 Task: Open a blank google sheet and write heading  Financial Planner. Add Dates in a column and its values below  'Jan 23, Feb 23, Mar 23, Apr 23 & may23. 'Add Income in next column and its values below  $3,000, $3,200, $3,100, $3,300 & $3,500. Add Expenses in next column and its values below  $2,000, $2,300, $2,200, $2,500 & $2,800. Add savings in next column and its values below $500, $600, $500, $700 & $700. Add Investment in next column and its values below  $500, $700, $800, $900 & $1000. Add Net Saving in next column and its values below  $1000, $1200, $900, $800 & $700. Save page DashboardFinRecordsbook
Action: Mouse moved to (254, 169)
Screenshot: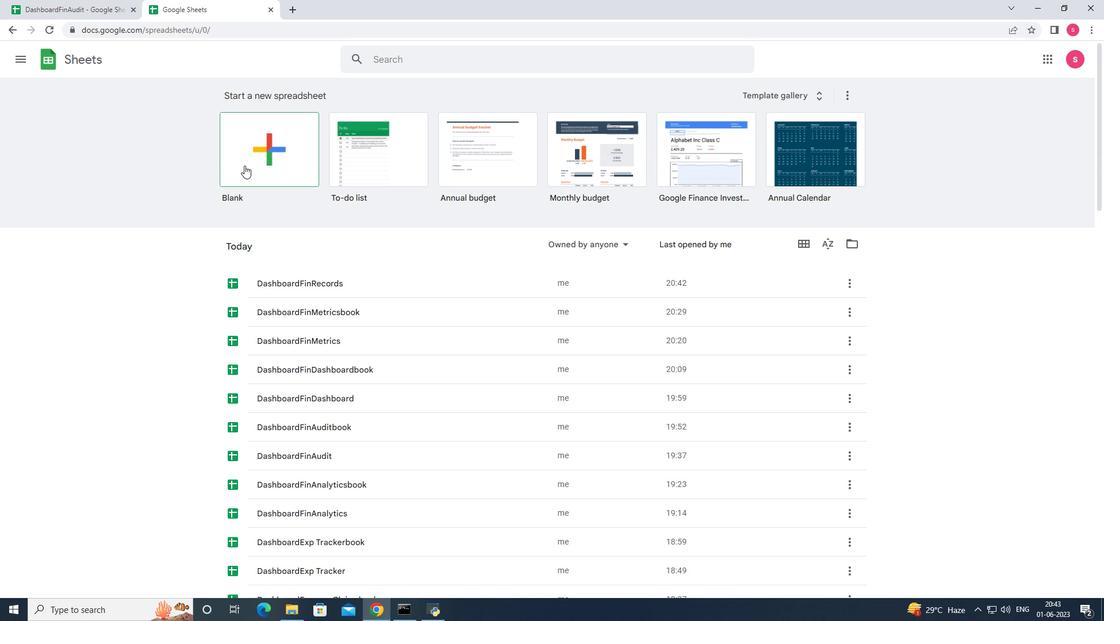 
Action: Mouse pressed left at (254, 169)
Screenshot: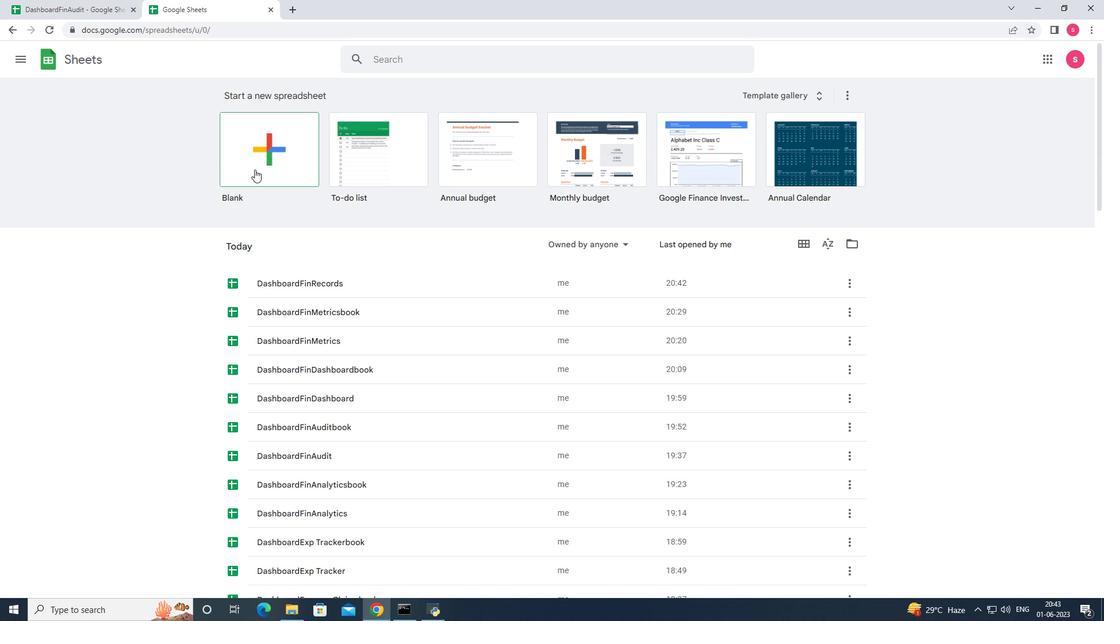 
Action: Mouse moved to (212, 178)
Screenshot: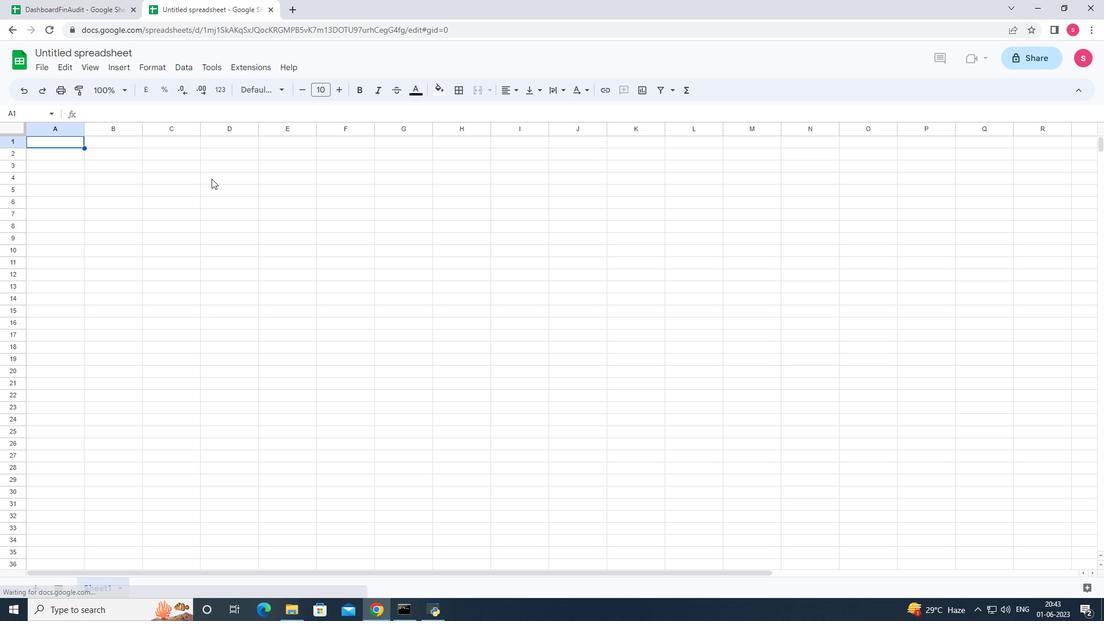 
Action: Key pressed <Key.shift>Financial<Key.space><Key.shift>Planna<Key.backspace>er<Key.enter><Key.shift>Dates<Key.enter><Key.shift>Jan<Key.space>23<Key.enter><Key.shift>Feb<Key.space>23<Key.enter><Key.shift>Mar<Key.space>23<Key.enter>
Screenshot: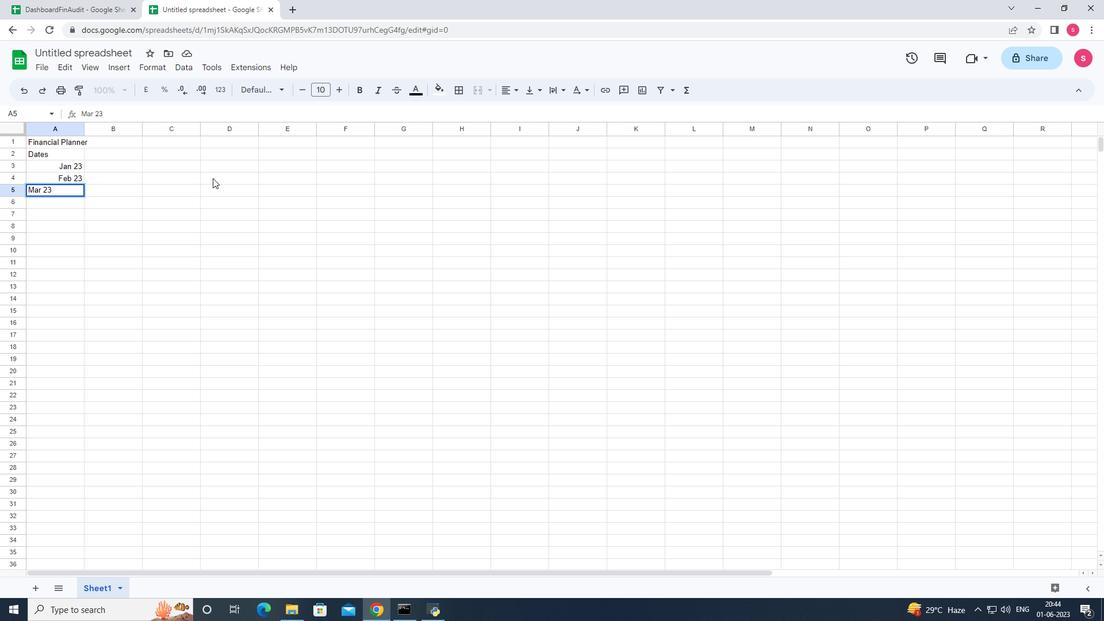 
Action: Mouse moved to (218, 43)
Screenshot: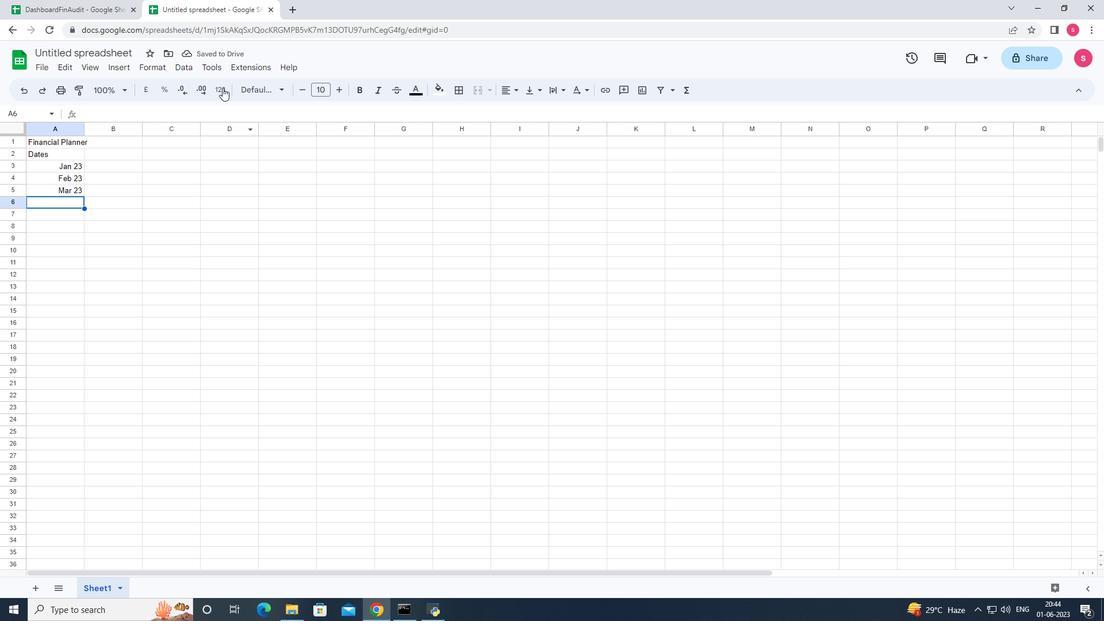 
Action: Key pressed <Key.shift>Apr<Key.space>23<Key.enter><Key.up><Key.down><Key.shift>May<Key.space>23<Key.enter><Key.right><Key.up><Key.up><Key.up><Key.up><Key.up><Key.up><Key.shift>Income<Key.enter>3000<Key.enter>3200<Key.enter>3100<Key.enter>3300<Key.enter>3500<Key.enter>
Screenshot: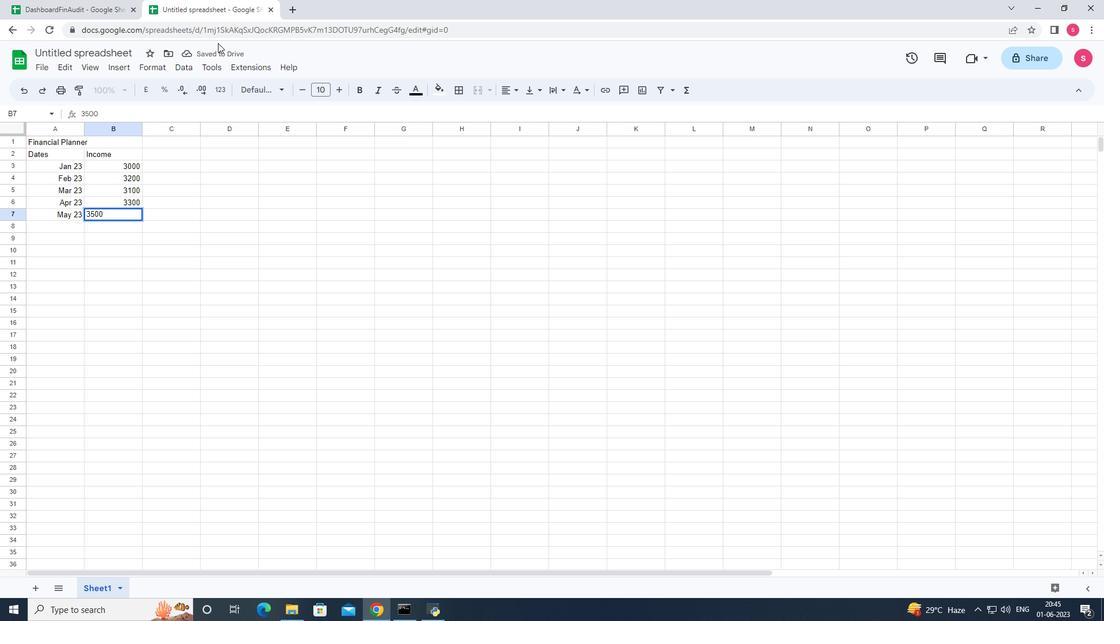 
Action: Mouse moved to (134, 168)
Screenshot: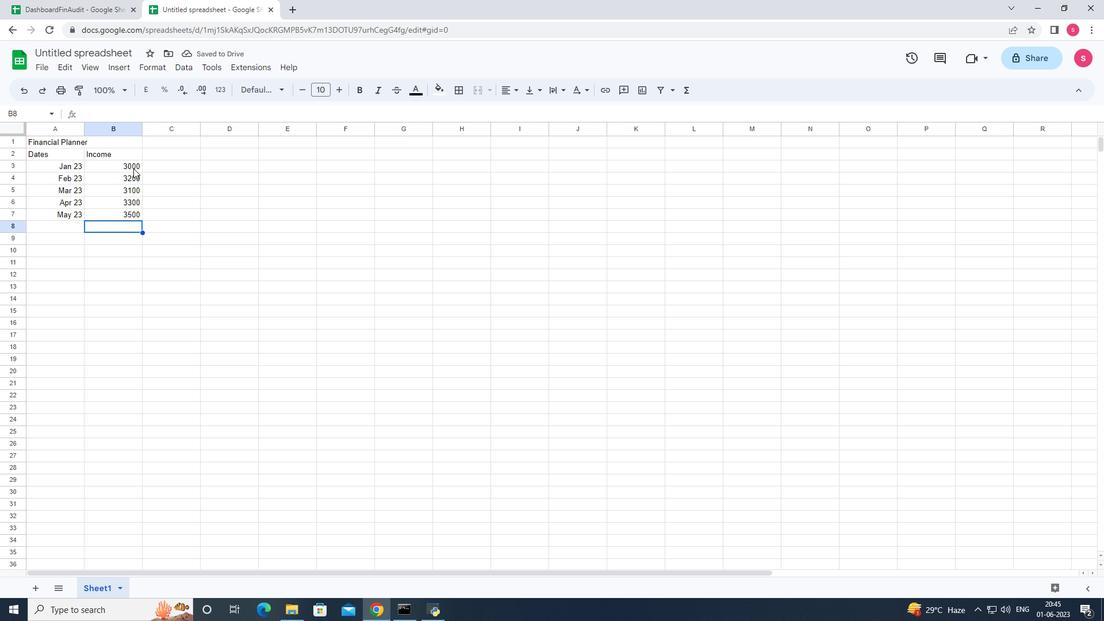 
Action: Mouse pressed left at (134, 168)
Screenshot: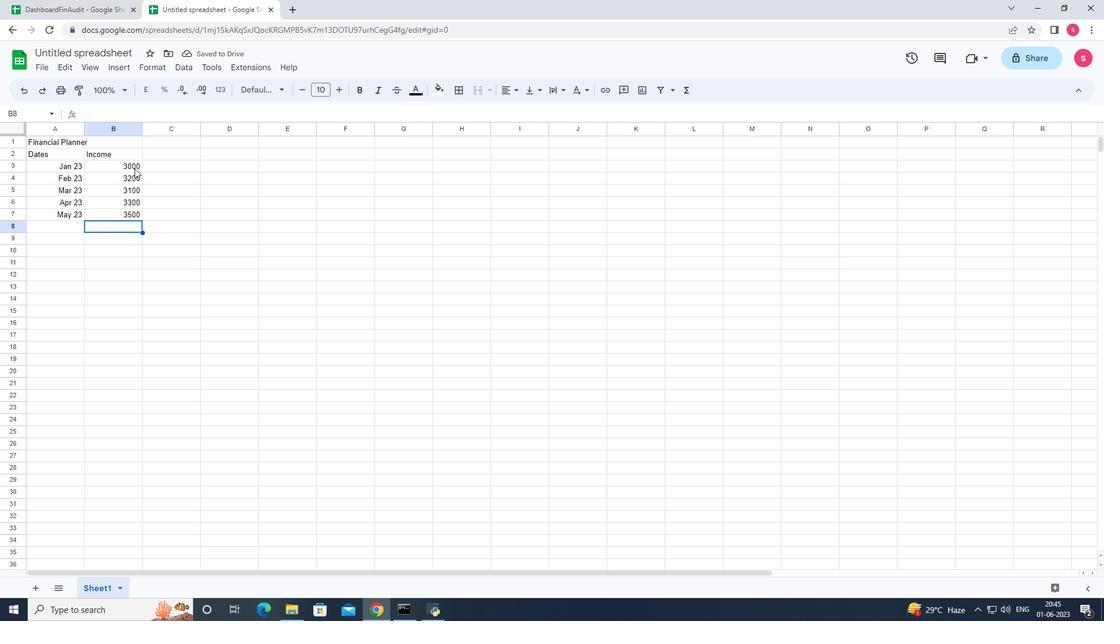 
Action: Mouse moved to (156, 70)
Screenshot: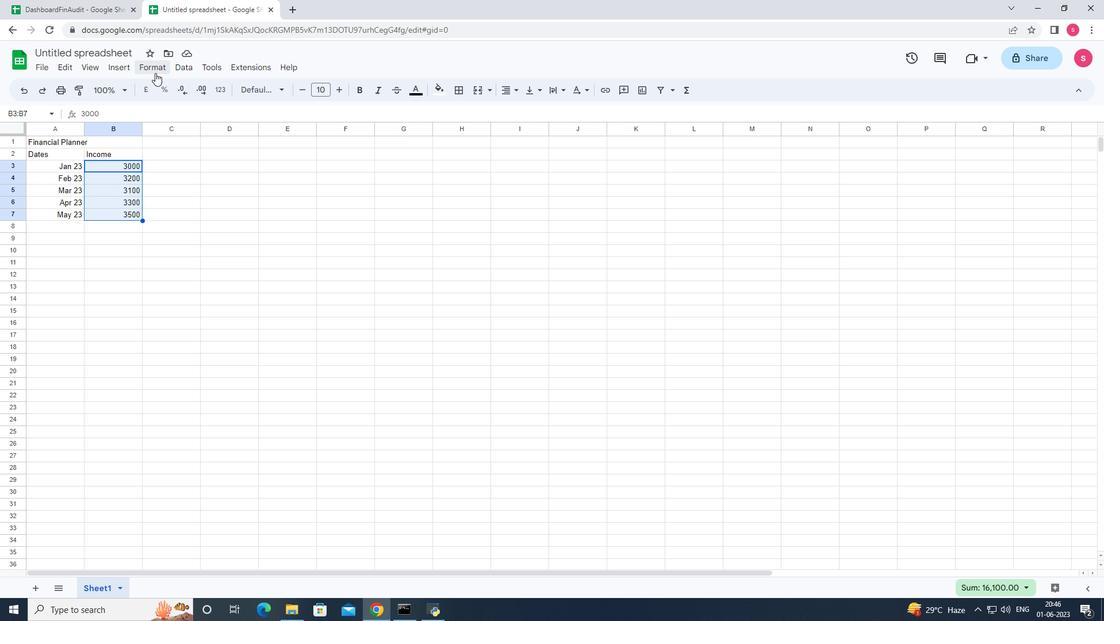 
Action: Mouse pressed left at (156, 70)
Screenshot: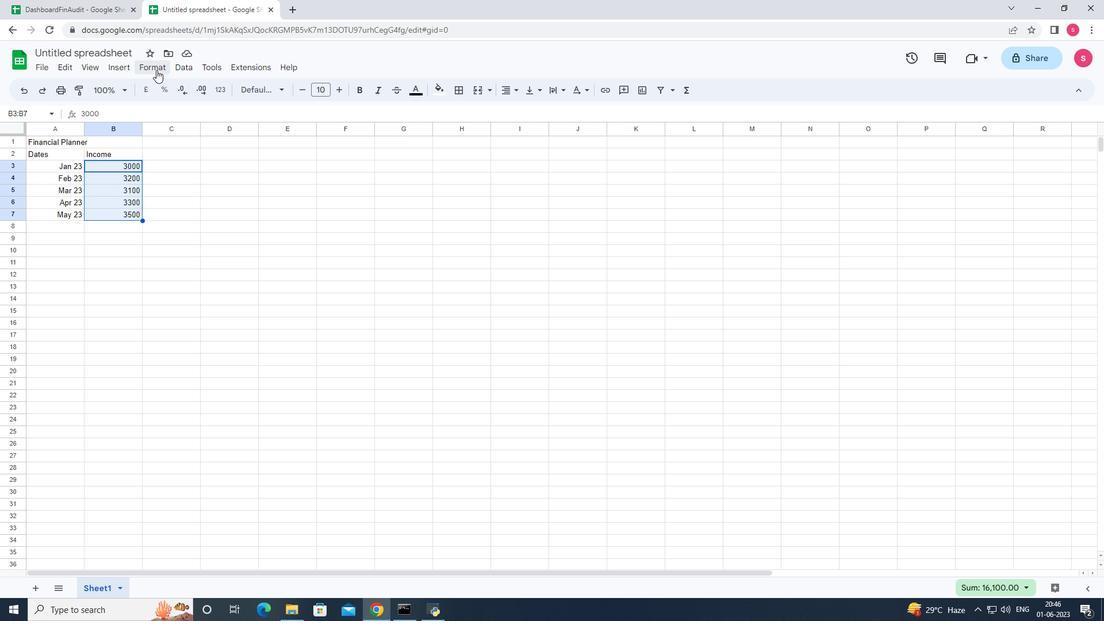 
Action: Mouse moved to (173, 117)
Screenshot: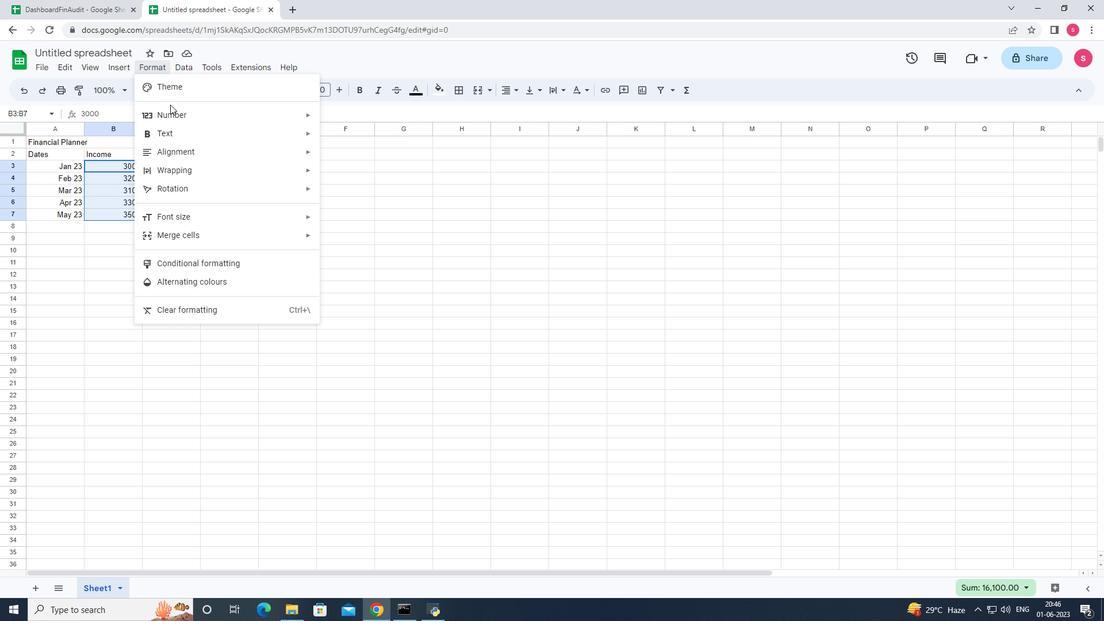 
Action: Mouse pressed left at (173, 117)
Screenshot: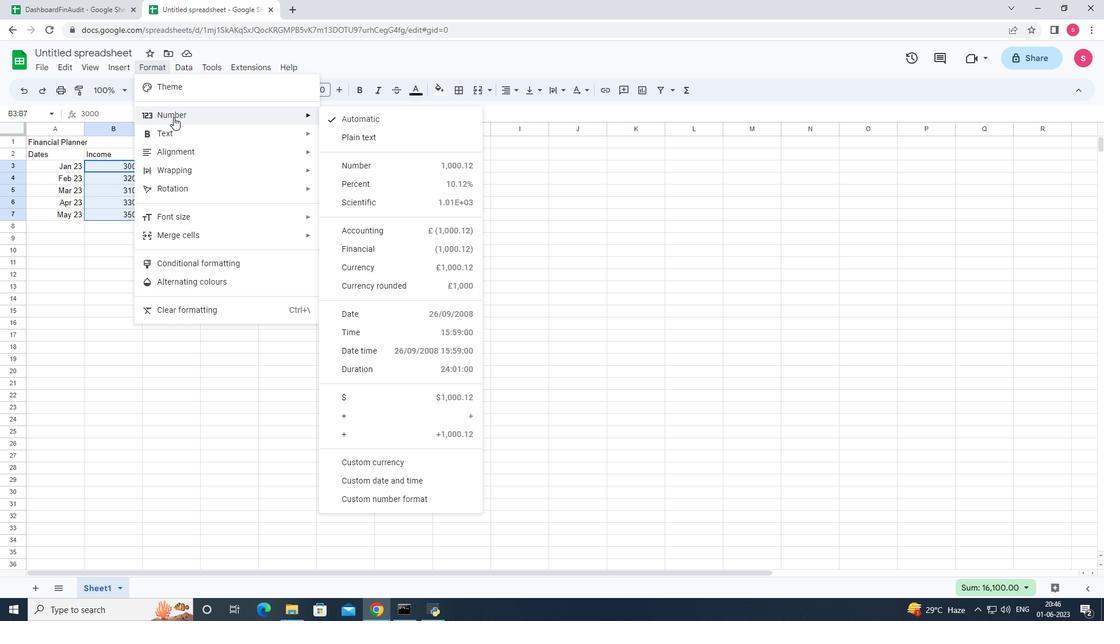 
Action: Mouse moved to (292, 119)
Screenshot: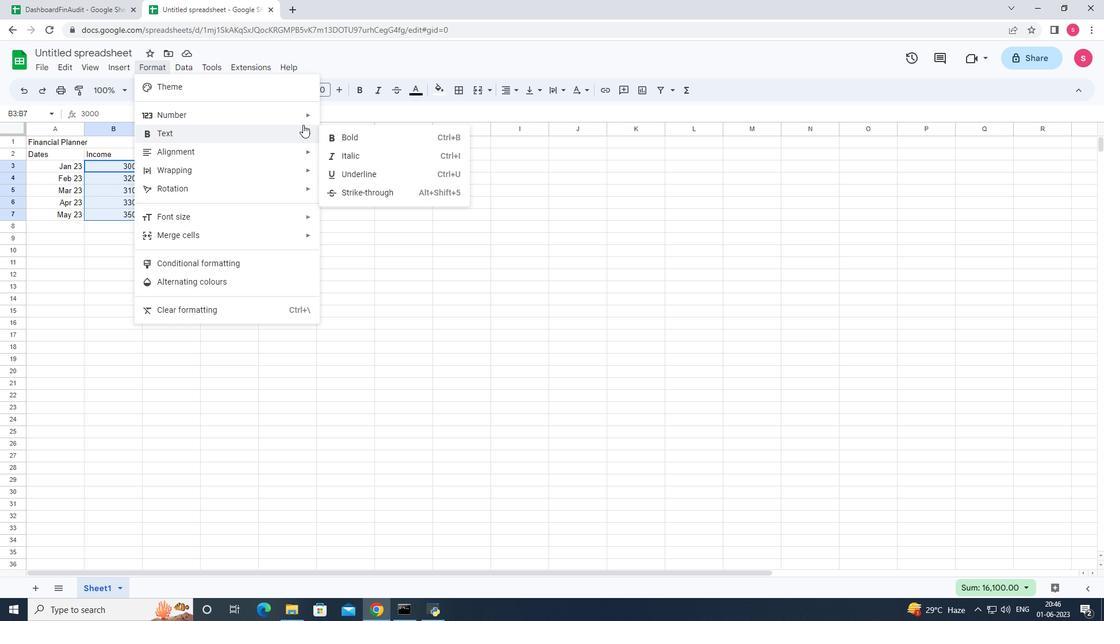 
Action: Mouse pressed left at (292, 119)
Screenshot: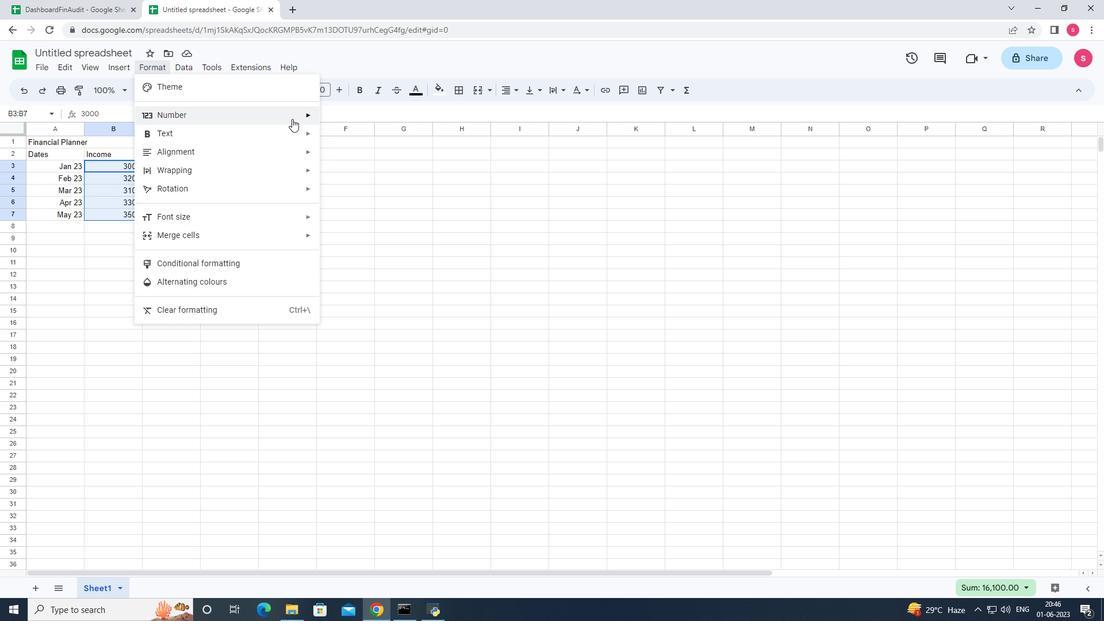
Action: Mouse moved to (393, 469)
Screenshot: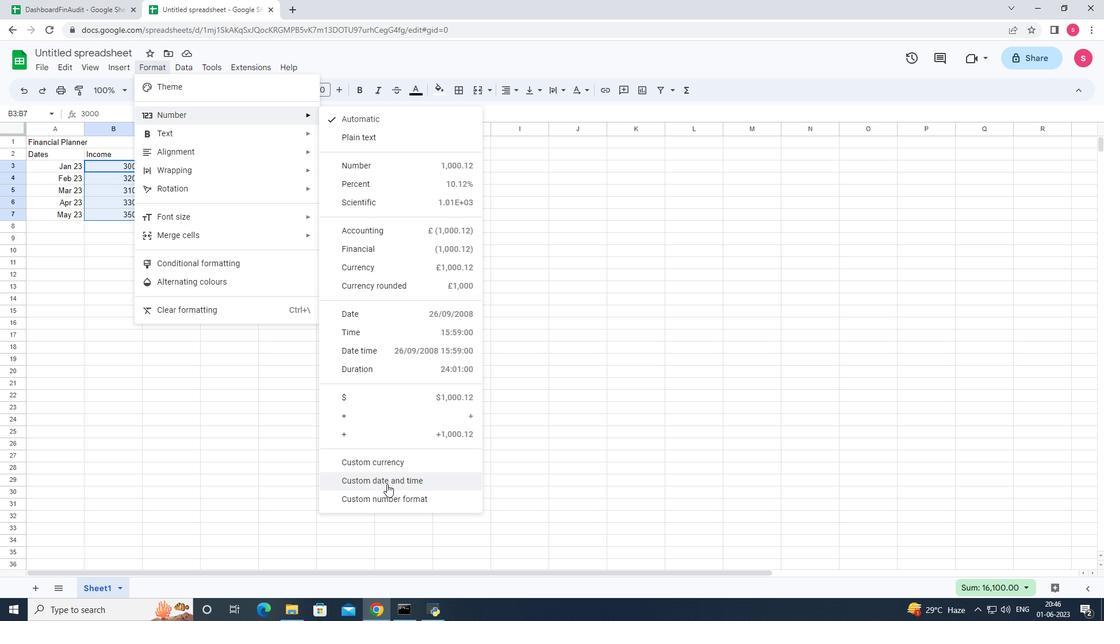 
Action: Mouse pressed left at (393, 469)
Screenshot: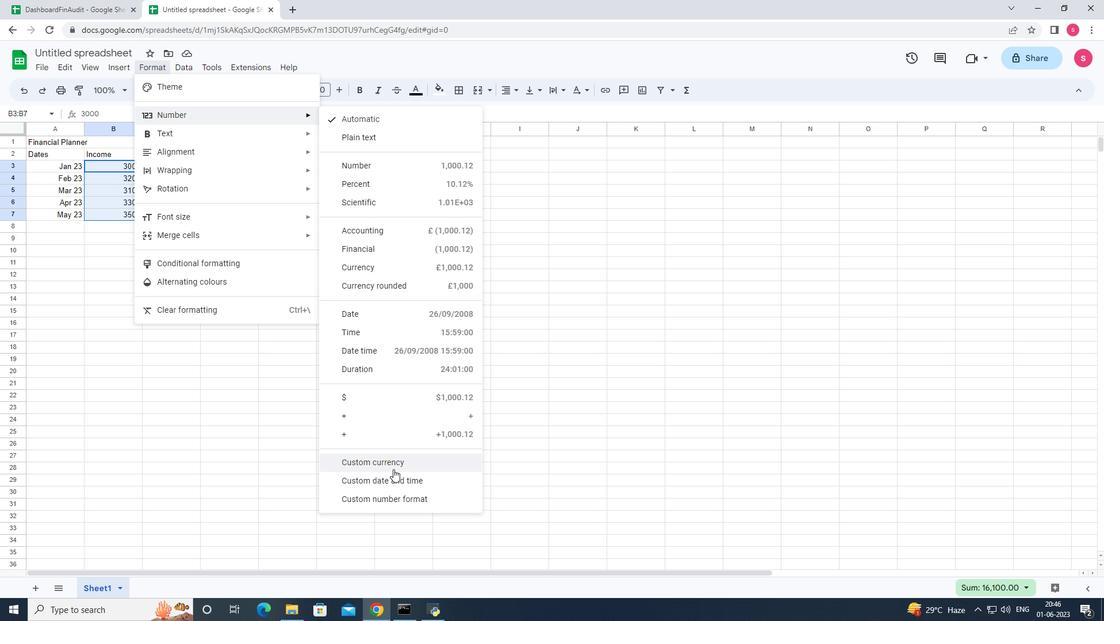 
Action: Mouse moved to (523, 241)
Screenshot: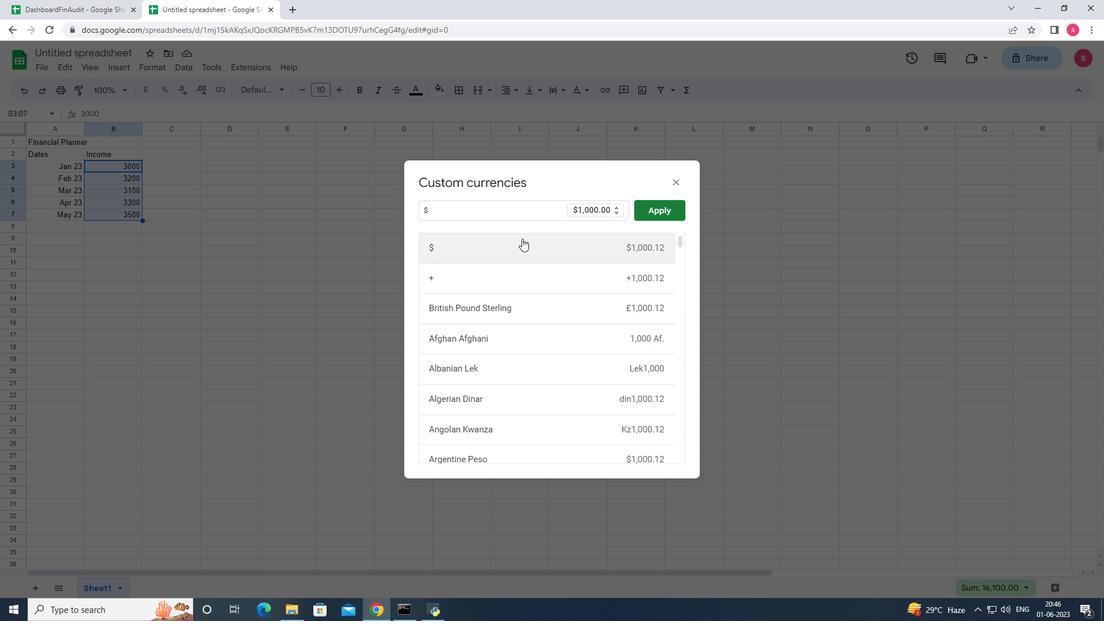
Action: Mouse pressed left at (523, 241)
Screenshot: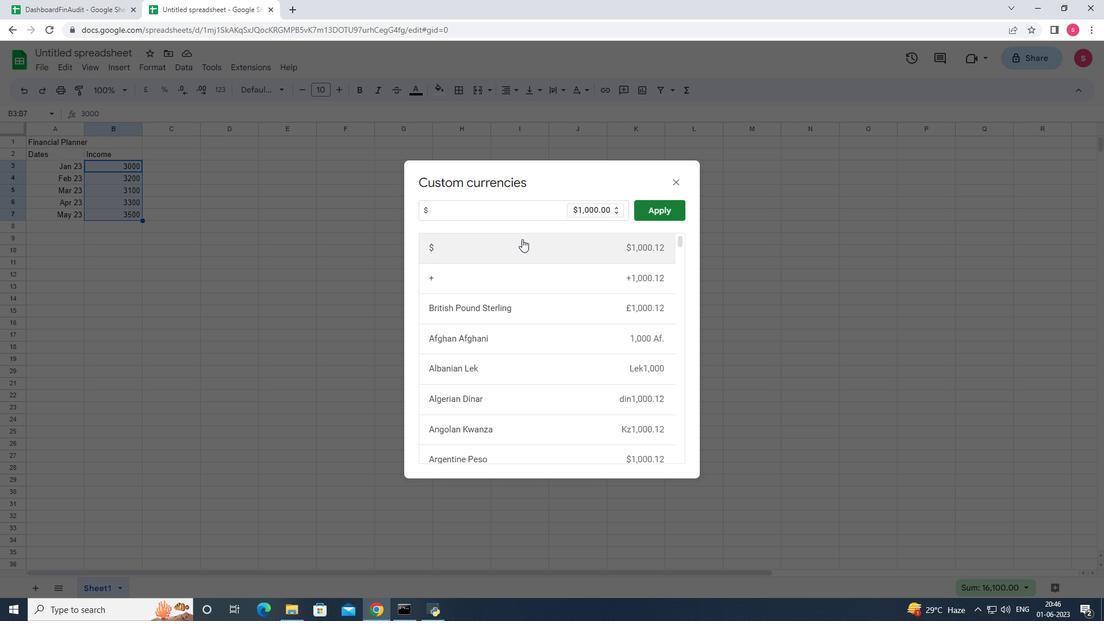 
Action: Mouse moved to (650, 216)
Screenshot: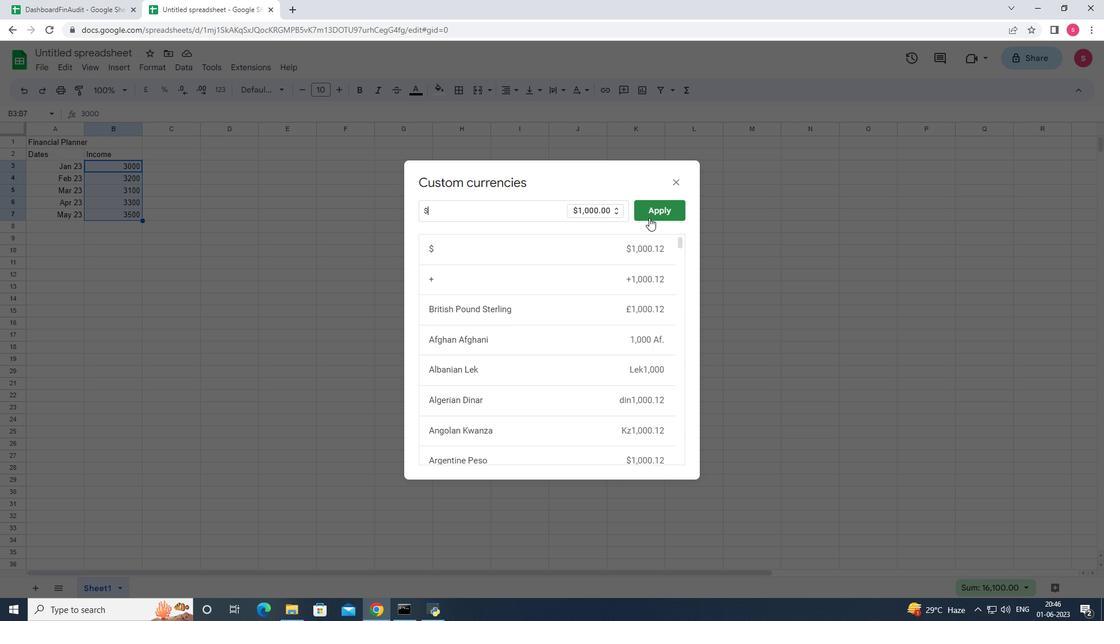 
Action: Mouse pressed left at (650, 216)
Screenshot: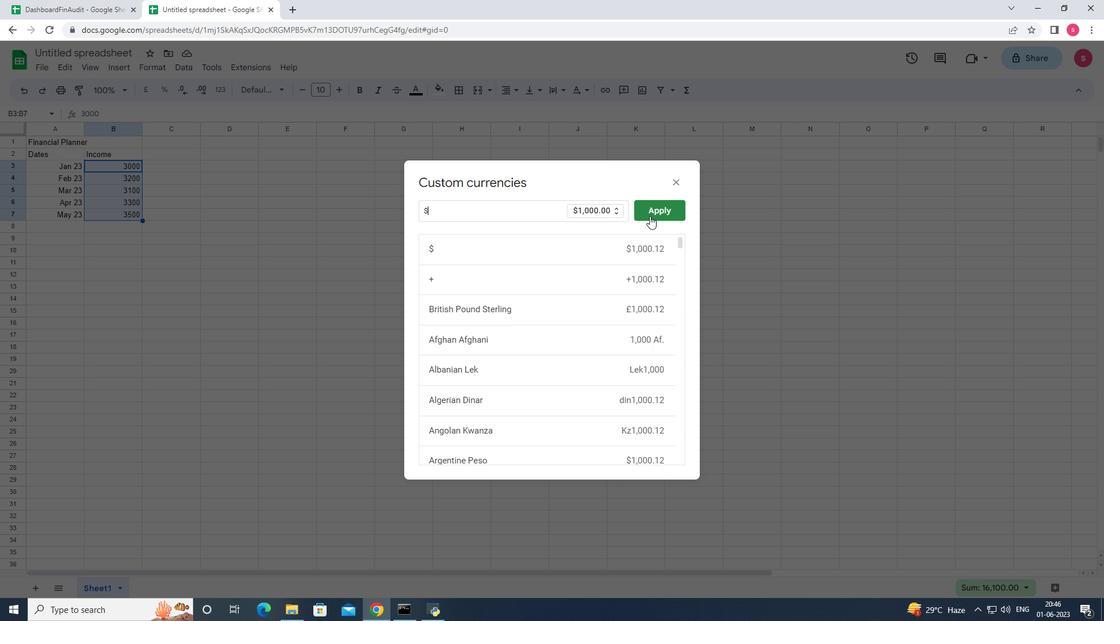 
Action: Mouse moved to (150, 153)
Screenshot: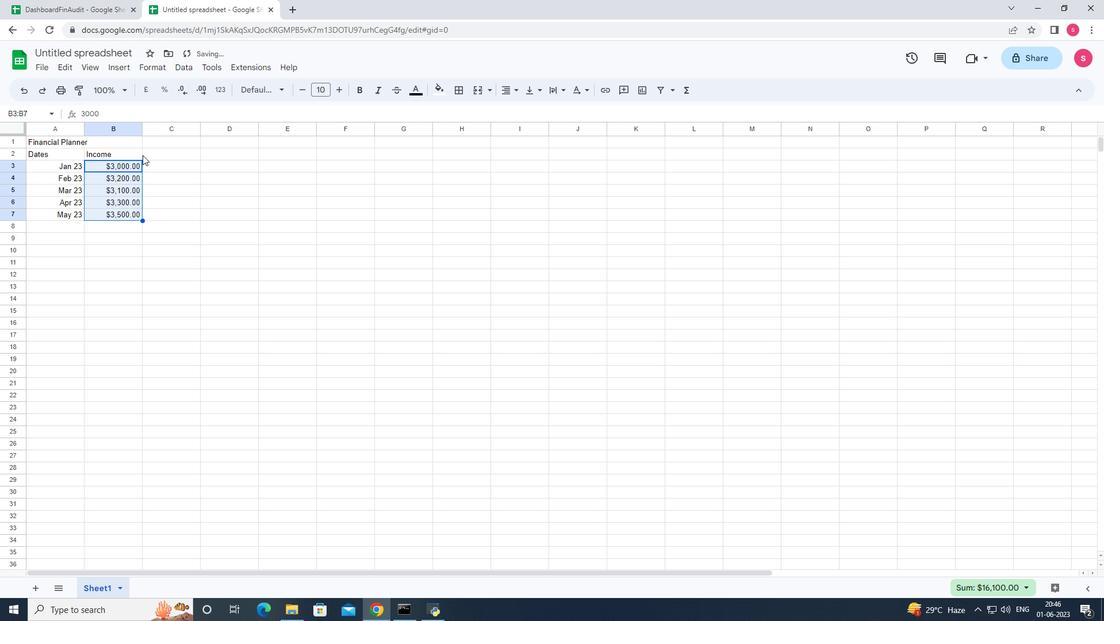 
Action: Mouse pressed left at (150, 153)
Screenshot: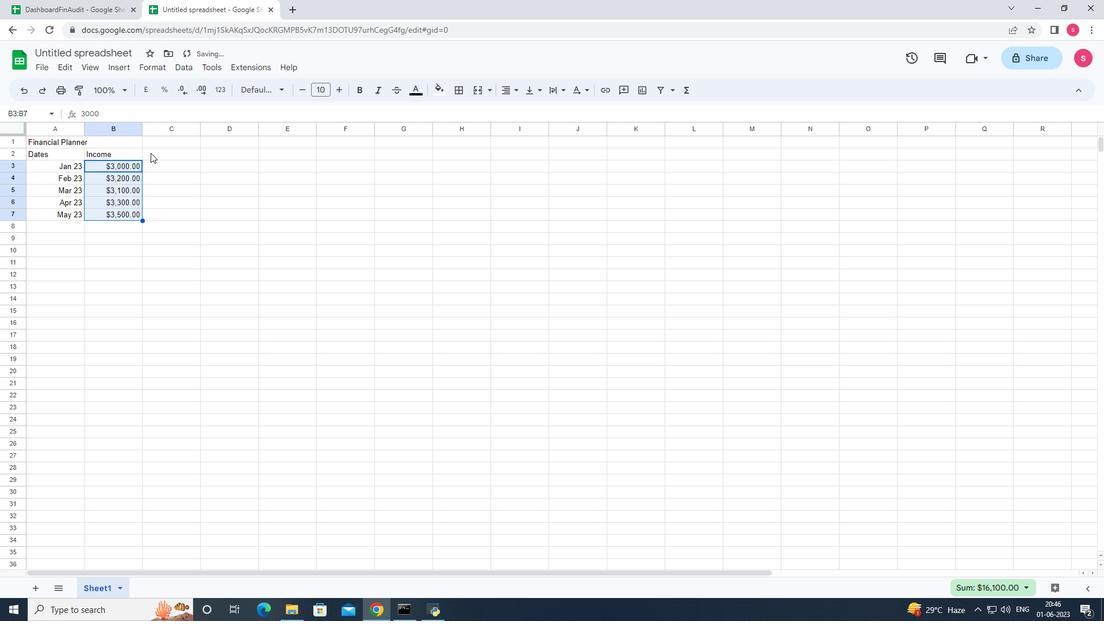 
Action: Key pressed <Key.shift>Exo<Key.backspace>penses<Key.enter>2000<Key.enter>2300<Key.enter>2200<Key.enter>2500<Key.enter>2800<Key.enter>
Screenshot: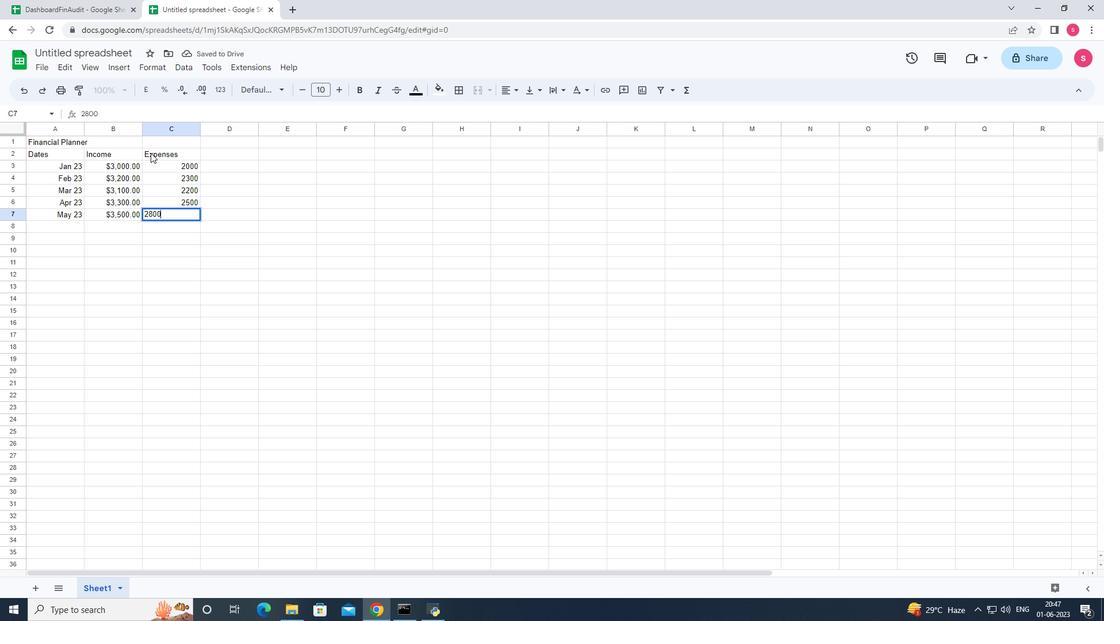 
Action: Mouse moved to (172, 165)
Screenshot: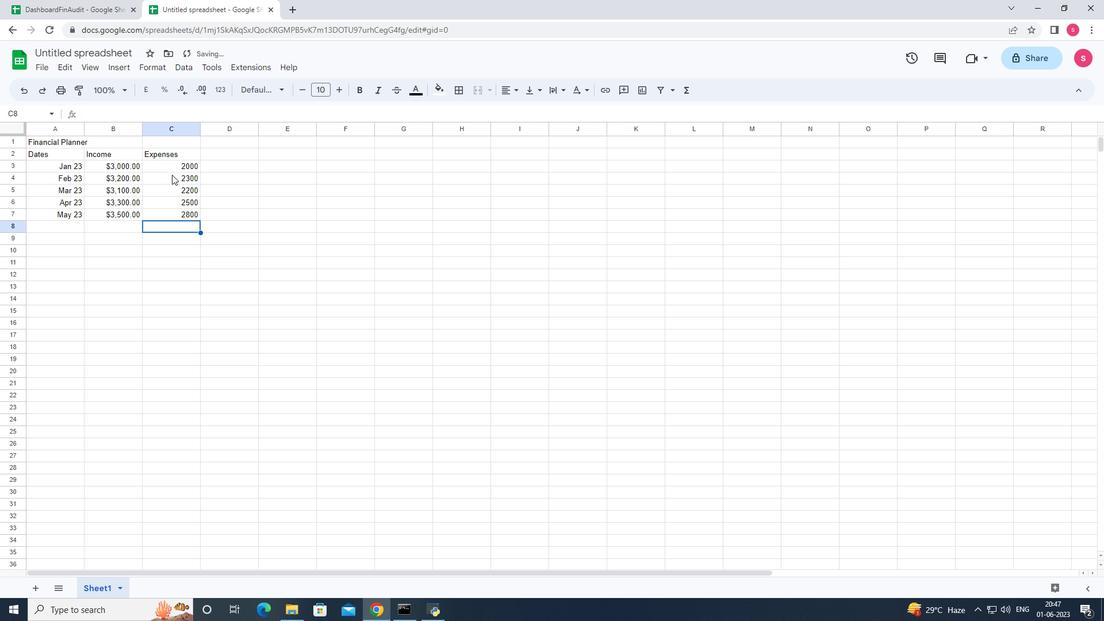 
Action: Mouse pressed left at (172, 165)
Screenshot: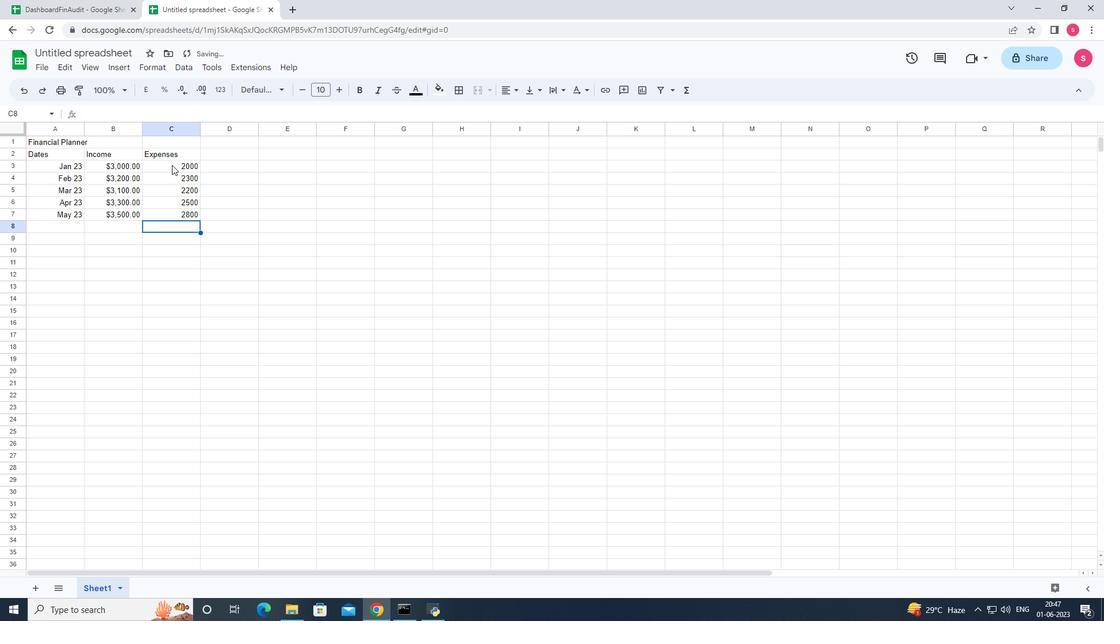 
Action: Mouse moved to (153, 66)
Screenshot: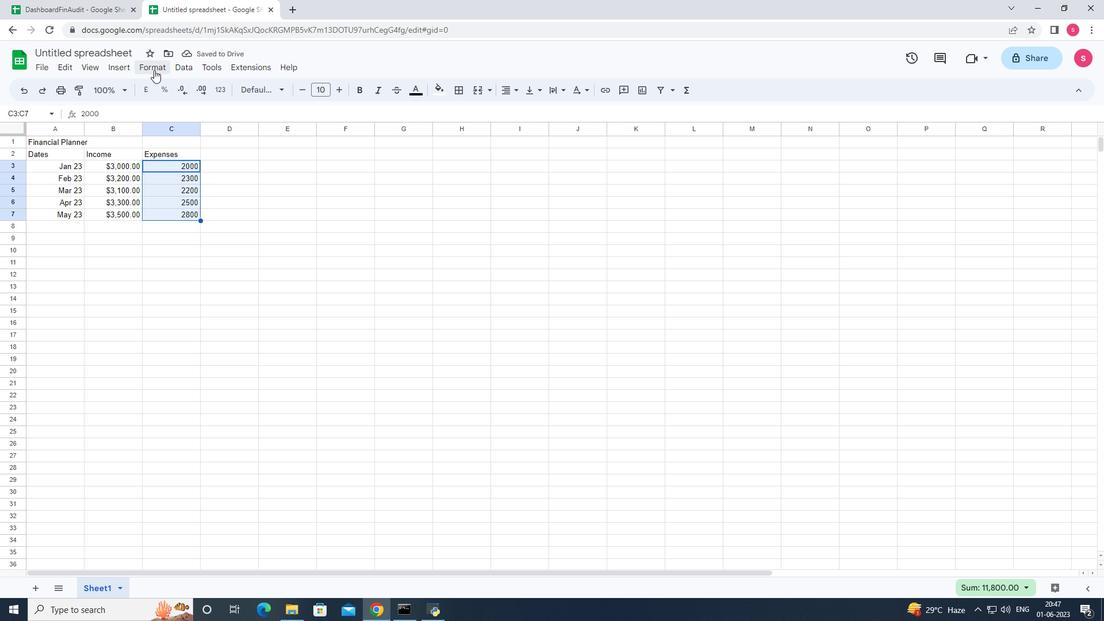 
Action: Mouse pressed left at (153, 66)
Screenshot: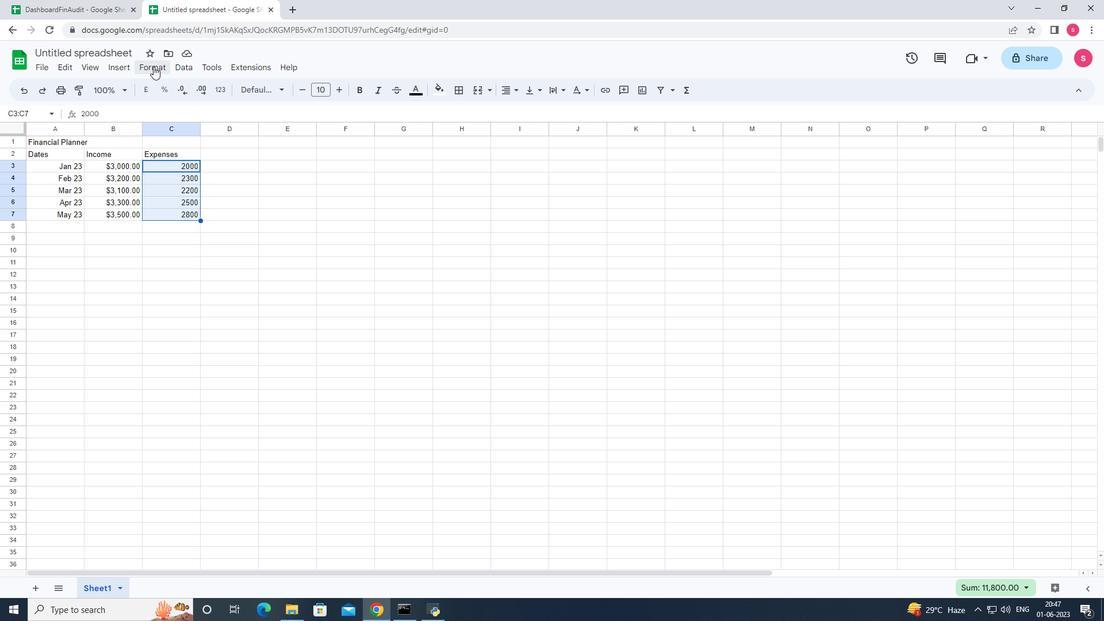 
Action: Mouse moved to (167, 111)
Screenshot: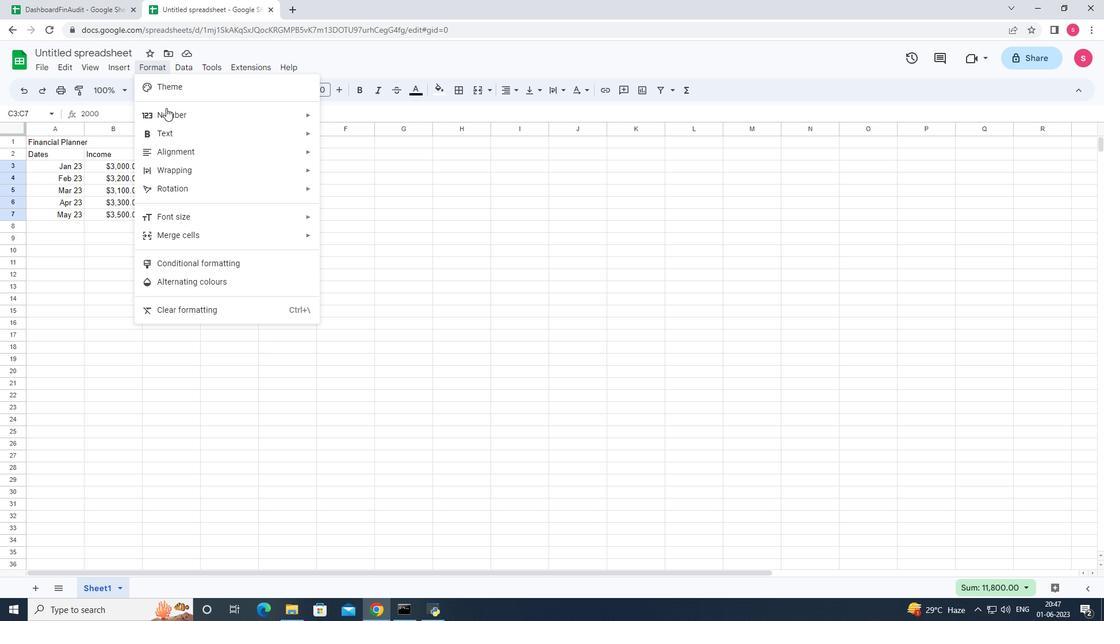 
Action: Mouse pressed left at (167, 111)
Screenshot: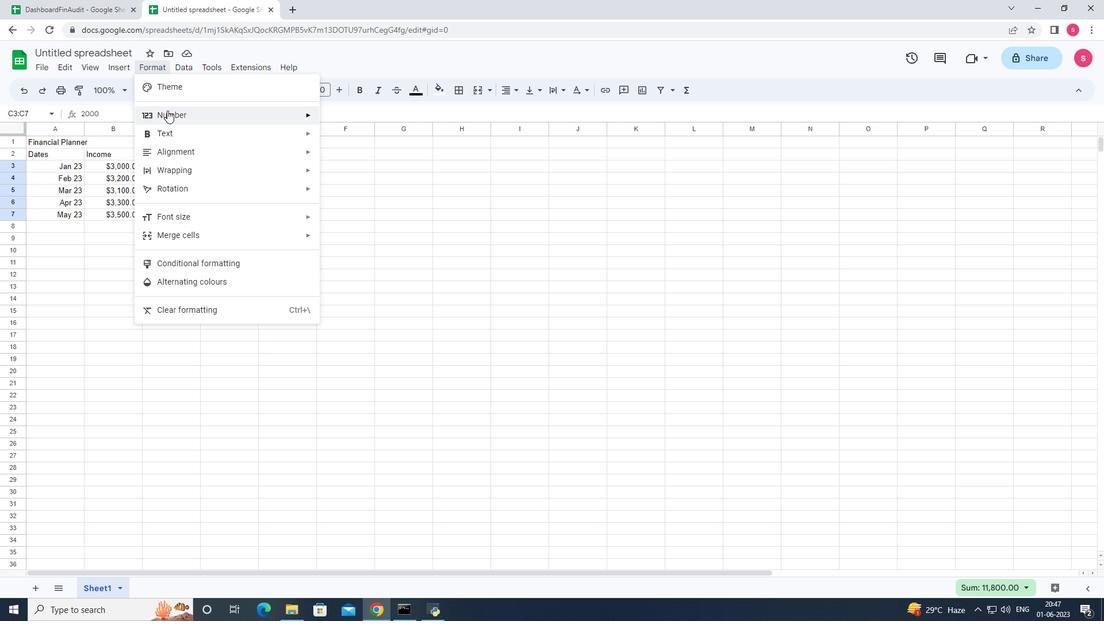 
Action: Mouse moved to (292, 111)
Screenshot: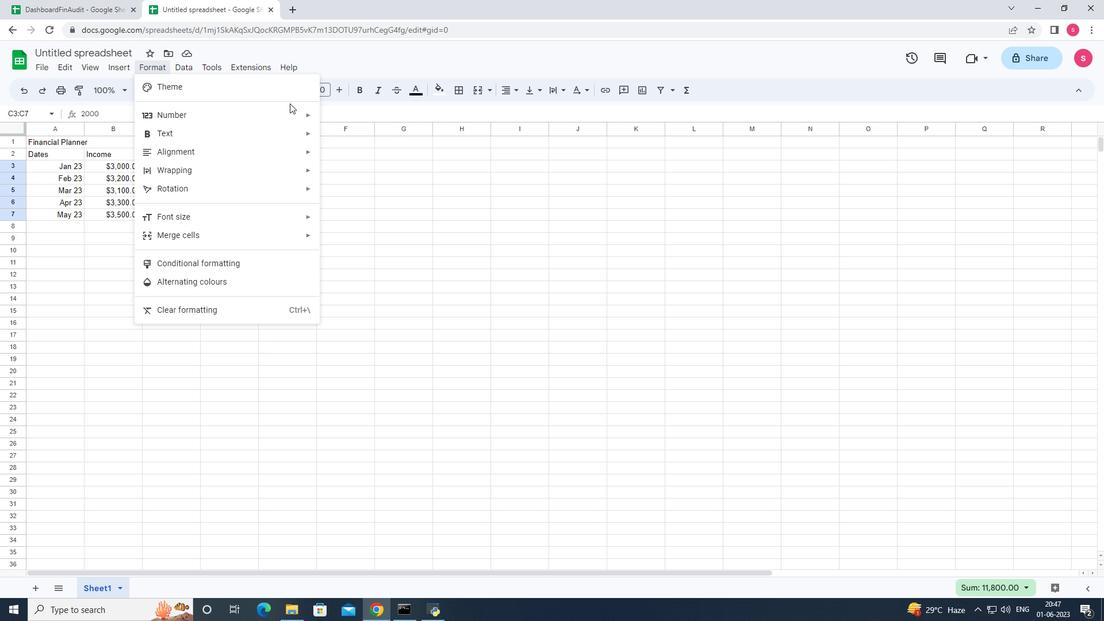 
Action: Mouse pressed left at (292, 111)
Screenshot: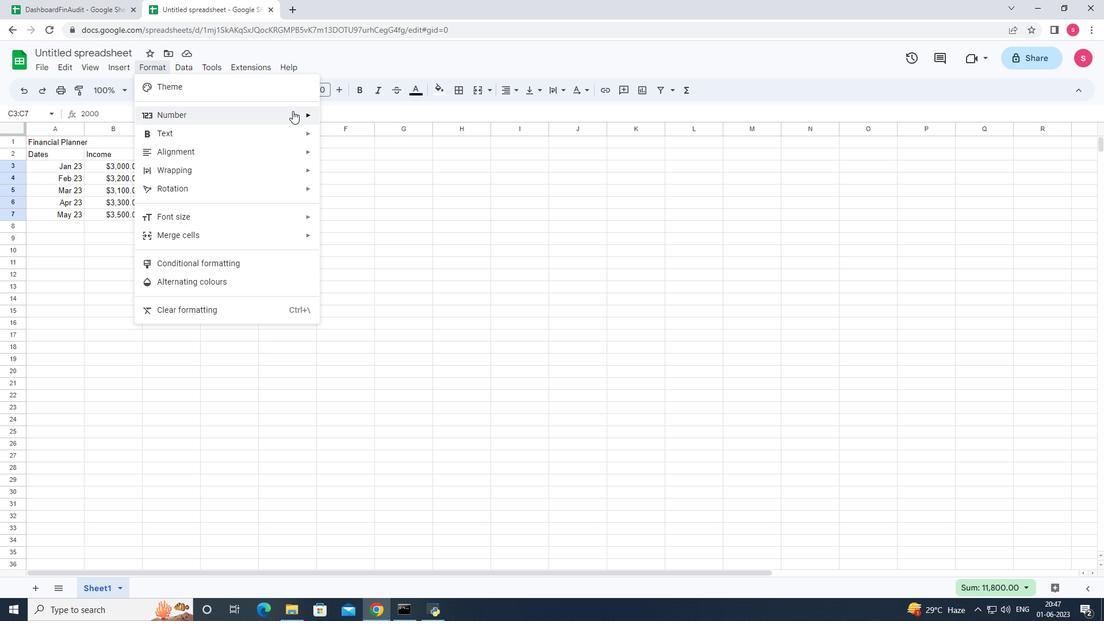 
Action: Mouse moved to (403, 460)
Screenshot: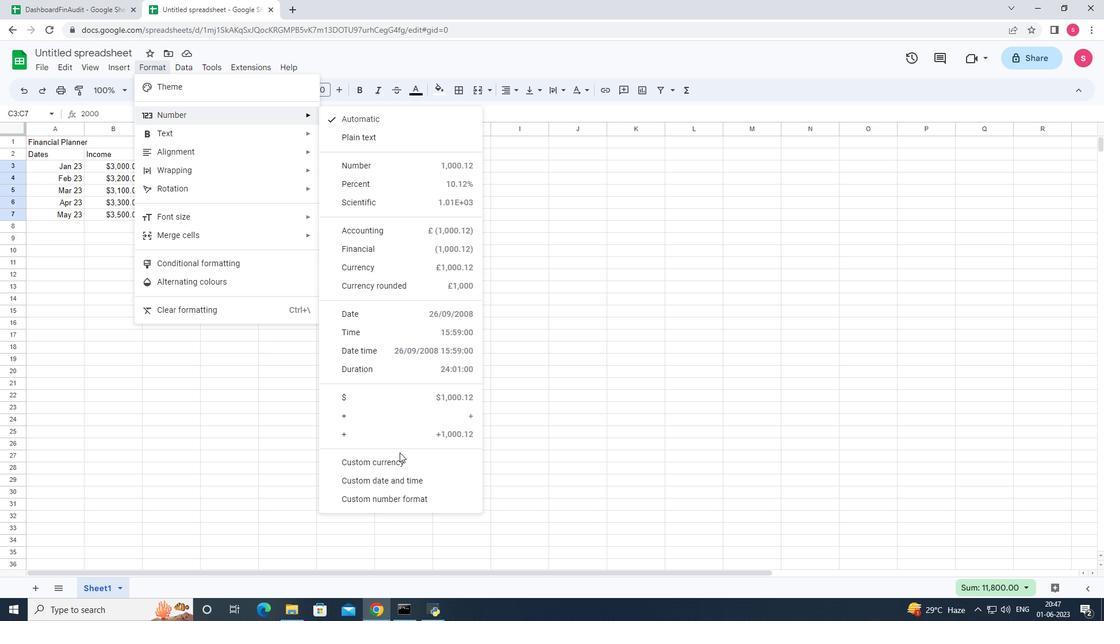 
Action: Mouse pressed left at (403, 460)
Screenshot: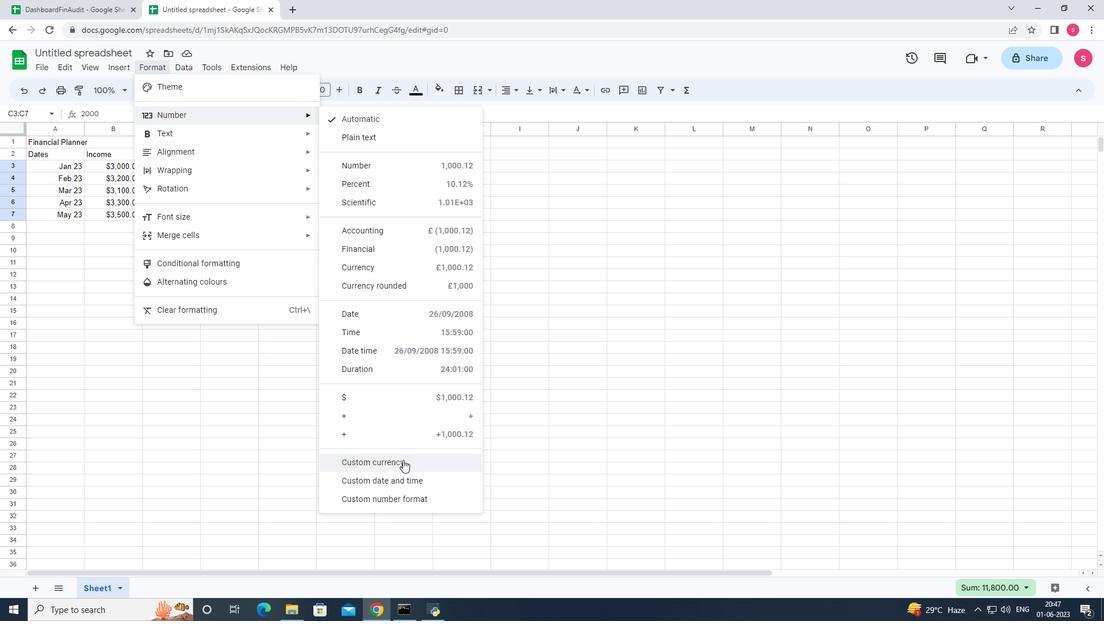 
Action: Mouse moved to (510, 245)
Screenshot: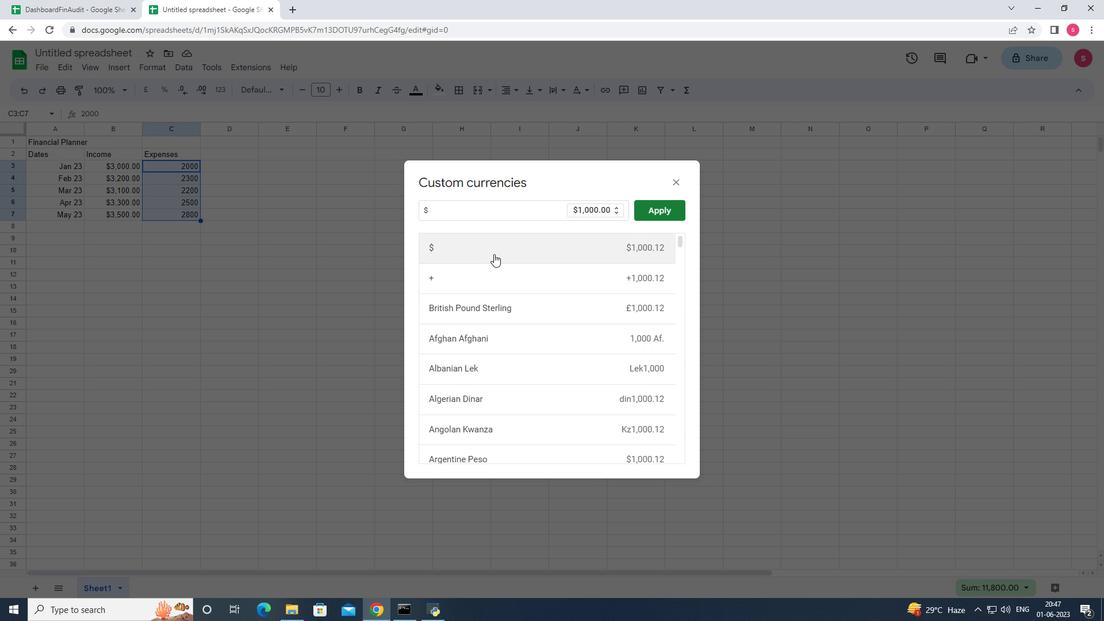 
Action: Mouse pressed left at (510, 245)
Screenshot: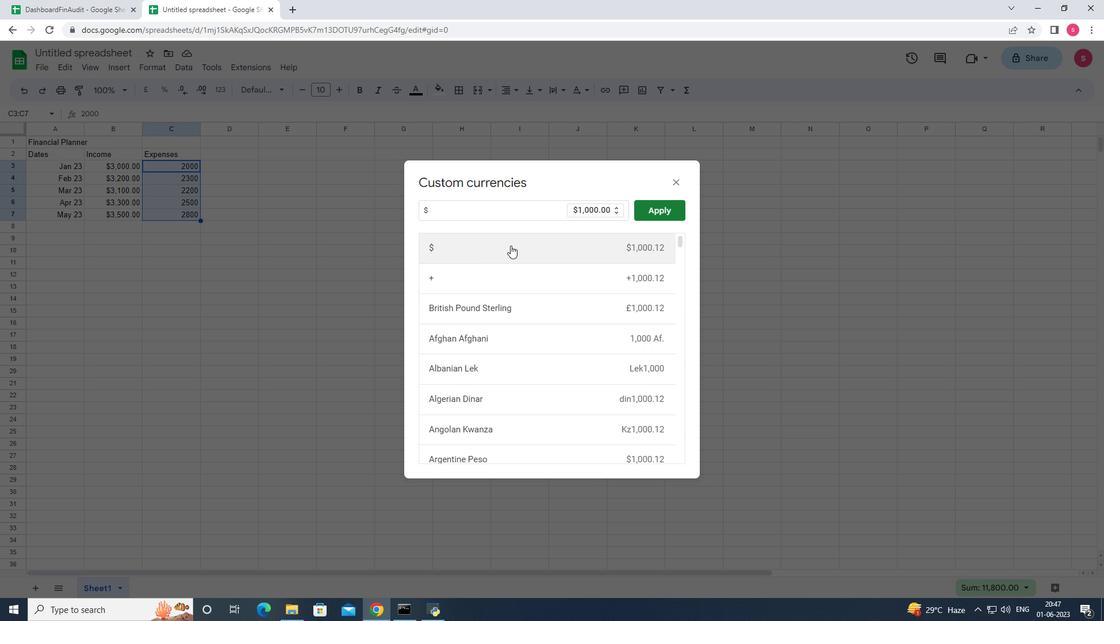
Action: Mouse moved to (645, 211)
Screenshot: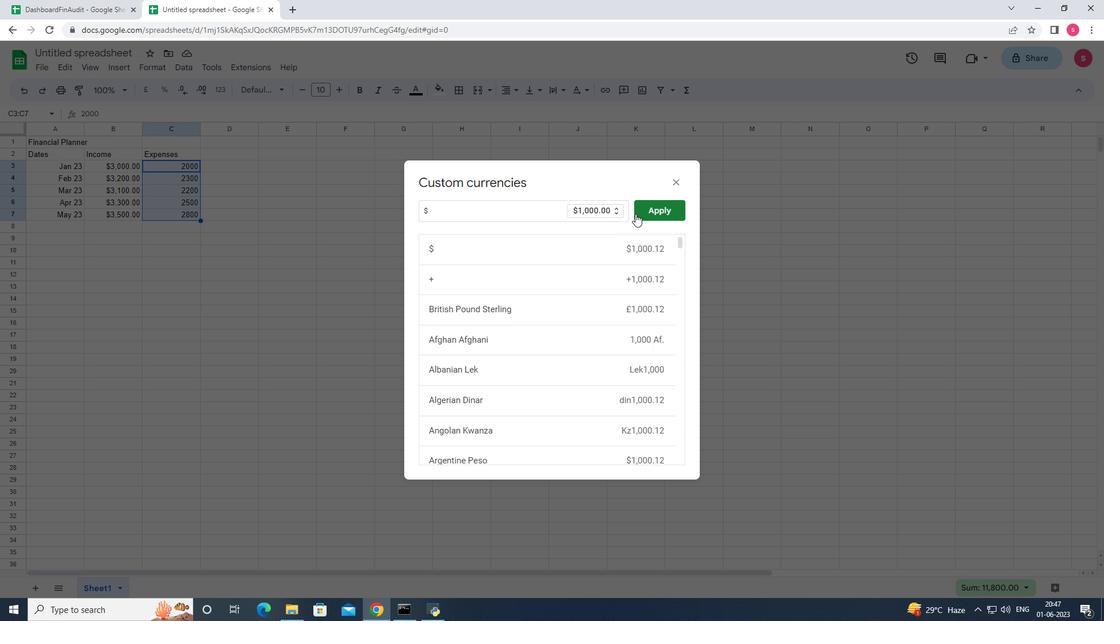 
Action: Mouse pressed left at (645, 211)
Screenshot: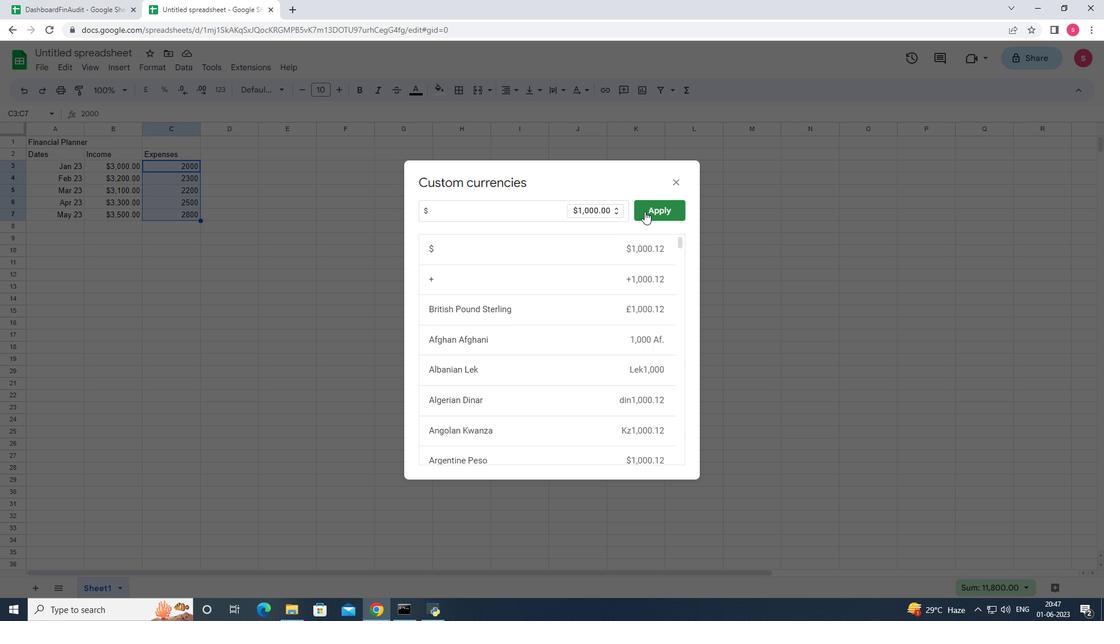 
Action: Mouse moved to (248, 158)
Screenshot: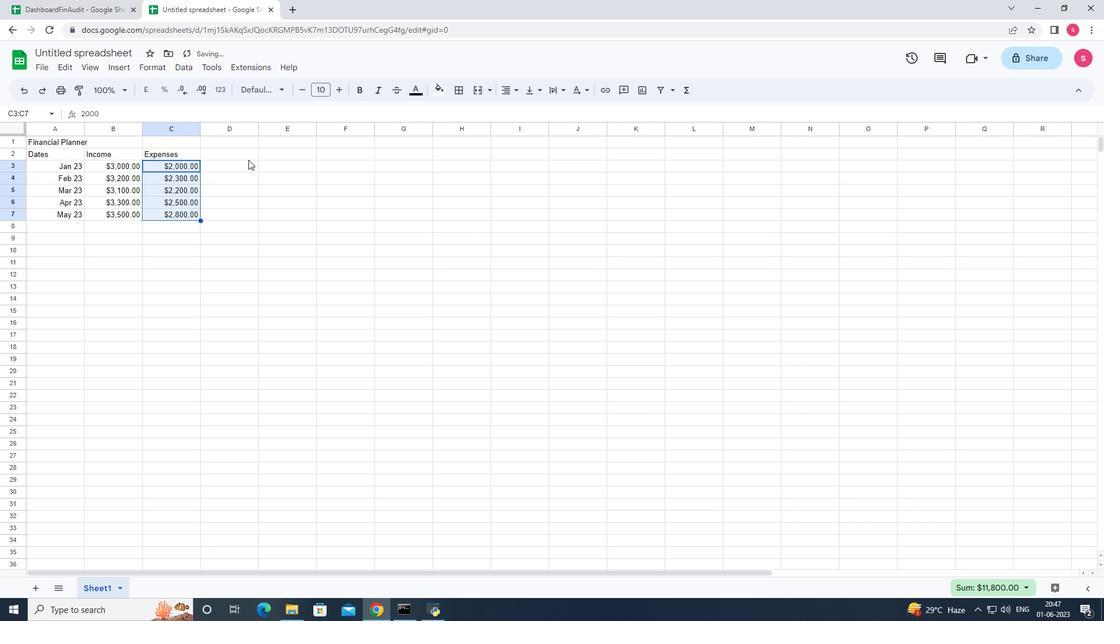 
Action: Mouse pressed left at (248, 158)
Screenshot: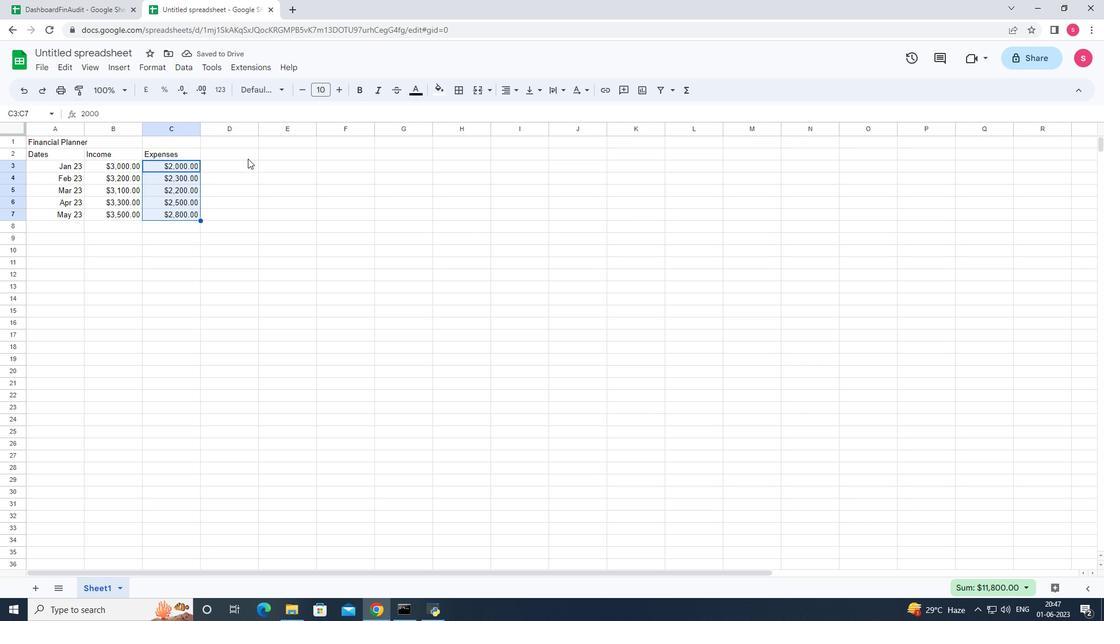 
Action: Key pressed <Key.shift>Savings<Key.enter>500<Key.enter>600<Key.enter>500<Key.enter>700<Key.enter>700<Key.right><Key.up><Key.up><Key.up><Key.up><Key.up><Key.shift><Key.shift><Key.shift>Net<Key.space><Key.shift>Saving<Key.down>1000<Key.enter>1200<Key.enter>900<Key.enter>800<Key.enter>700<Key.enter>
Screenshot: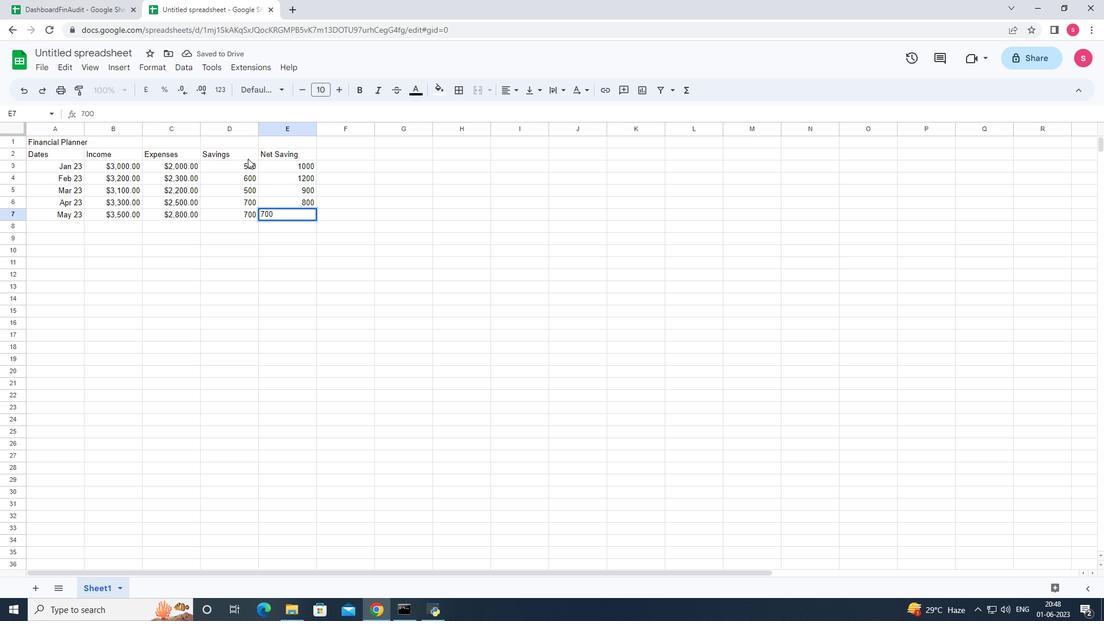 
Action: Mouse moved to (240, 166)
Screenshot: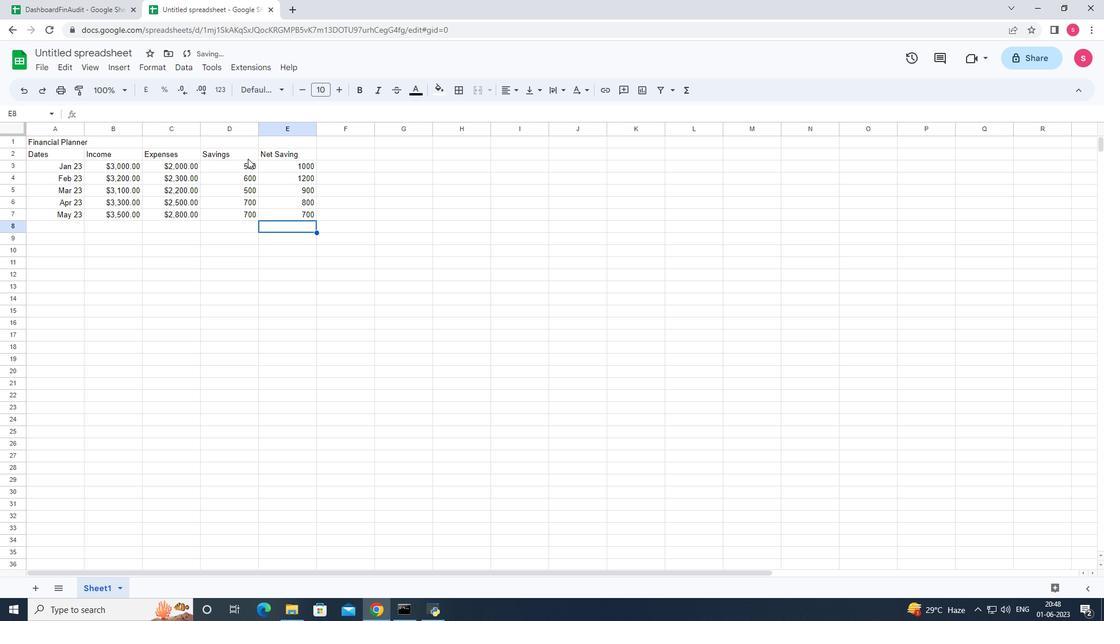 
Action: Mouse pressed left at (240, 166)
Screenshot: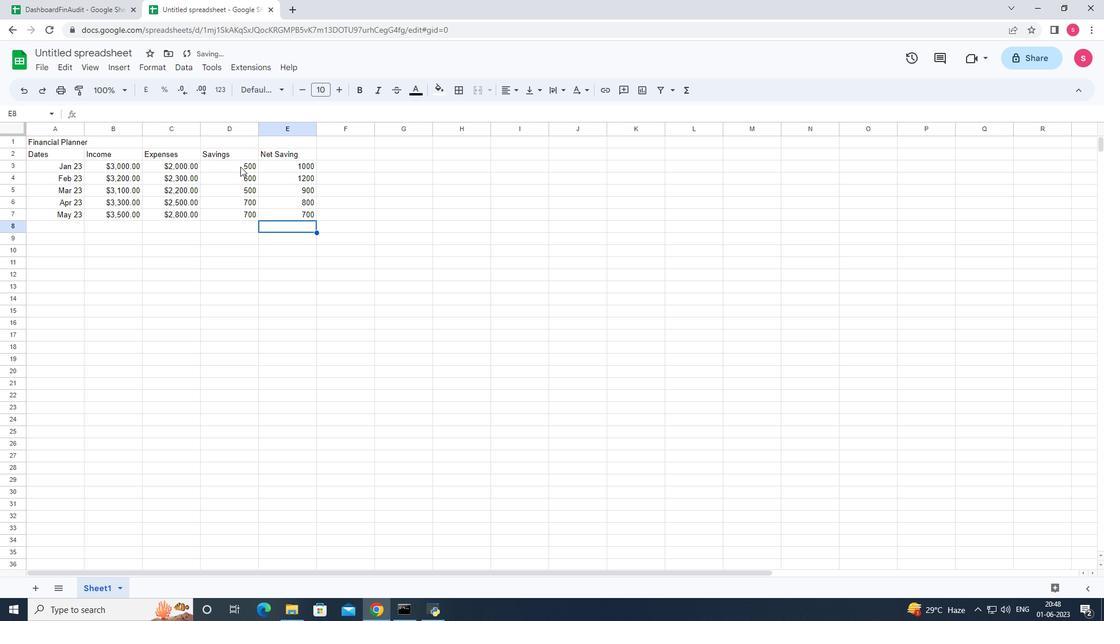 
Action: Mouse moved to (162, 67)
Screenshot: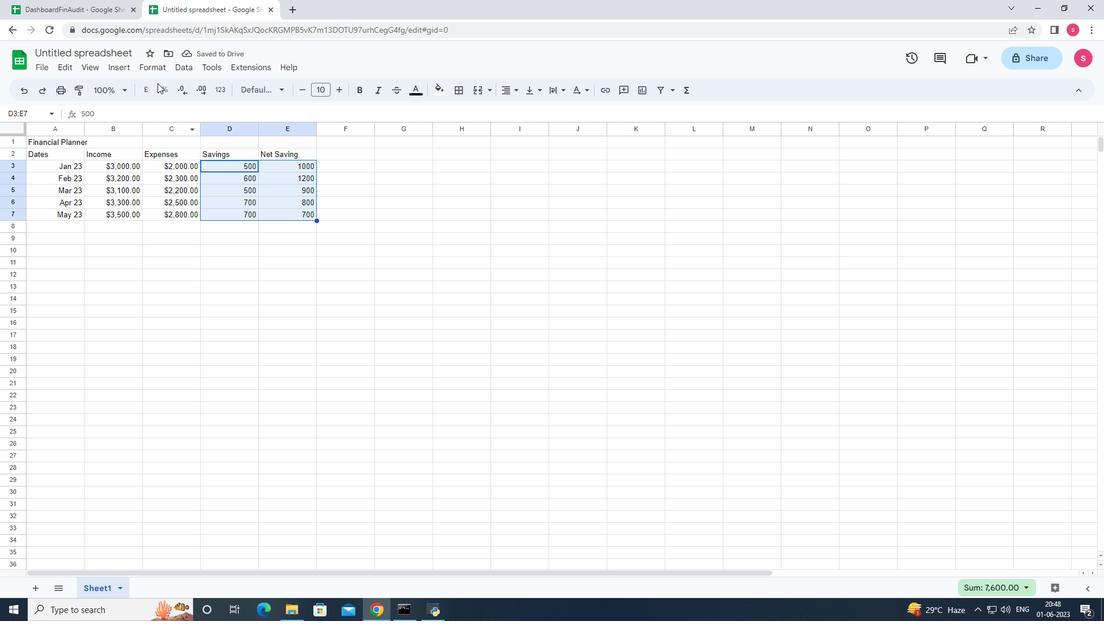 
Action: Mouse pressed left at (162, 67)
Screenshot: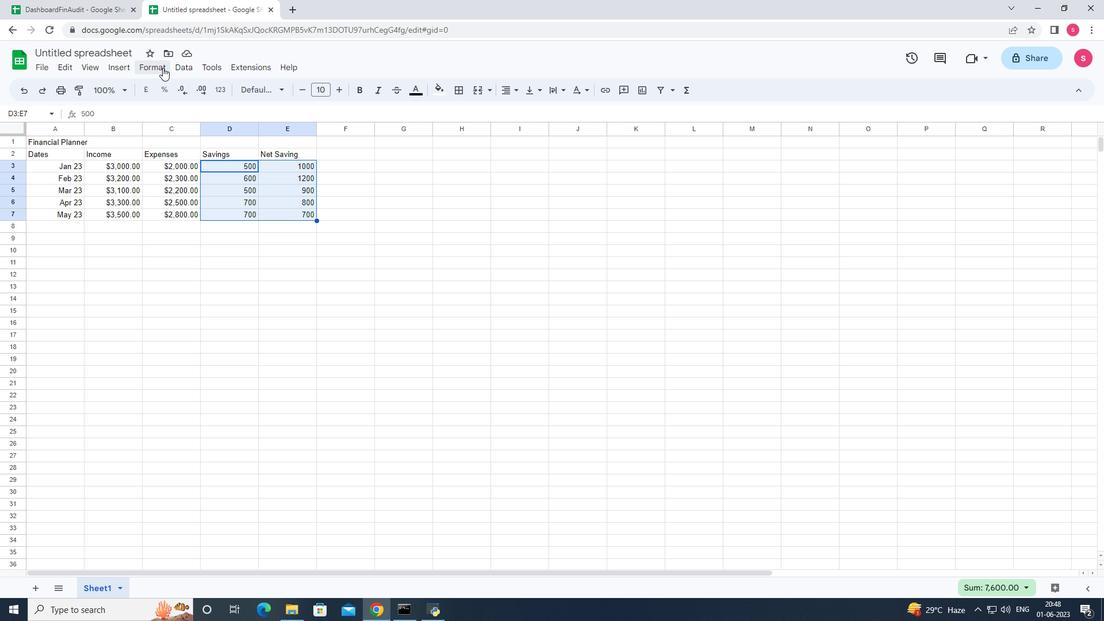 
Action: Mouse moved to (170, 120)
Screenshot: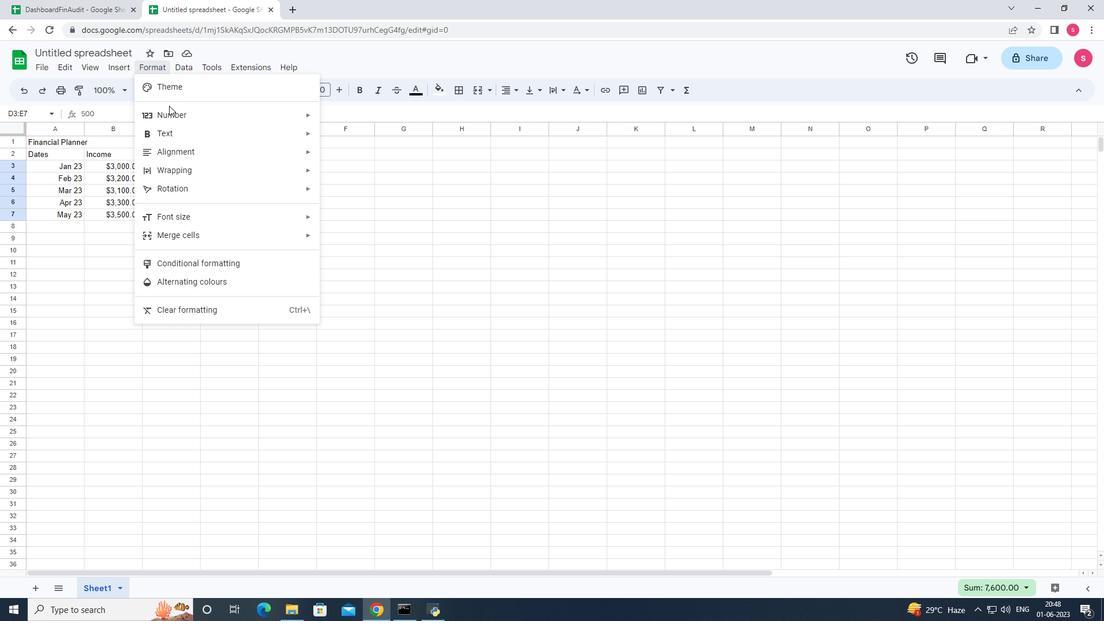 
Action: Mouse pressed left at (170, 120)
Screenshot: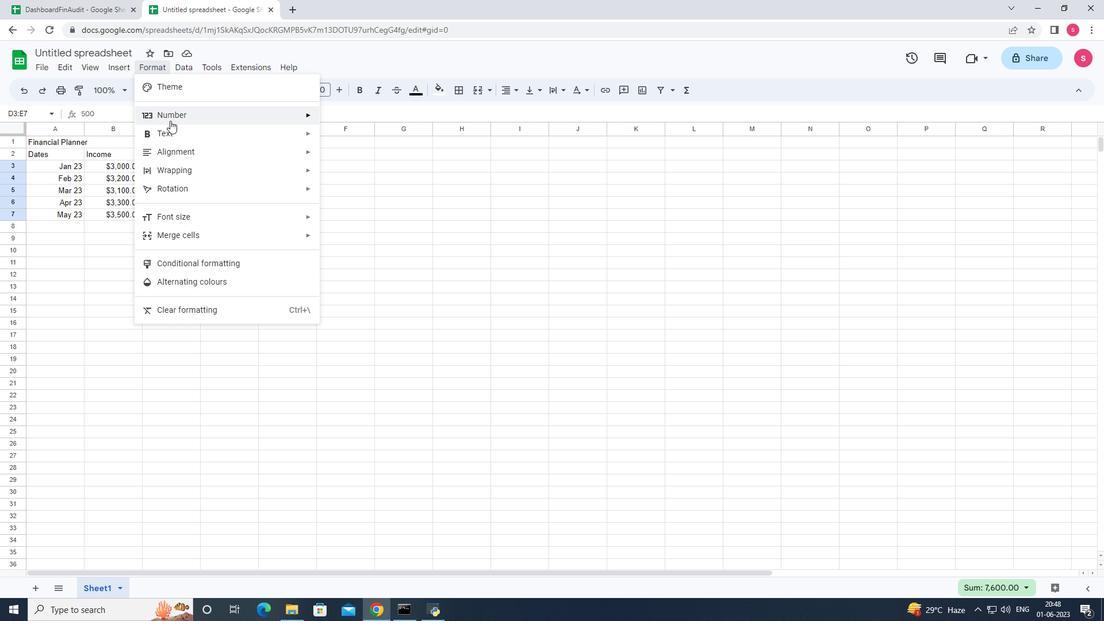 
Action: Mouse moved to (368, 459)
Screenshot: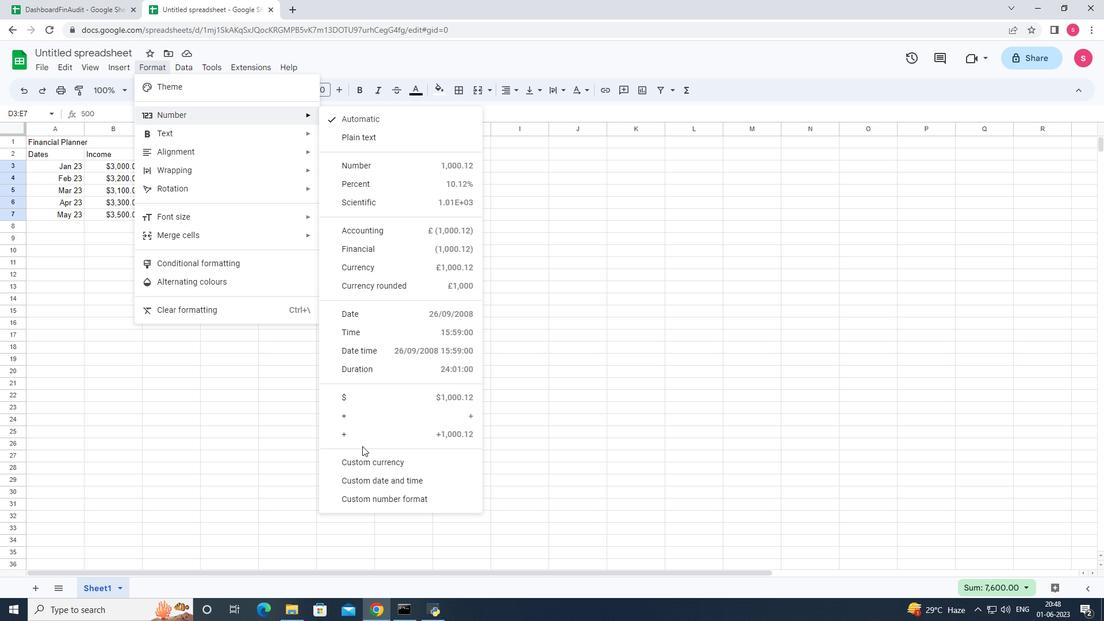 
Action: Mouse pressed left at (368, 459)
Screenshot: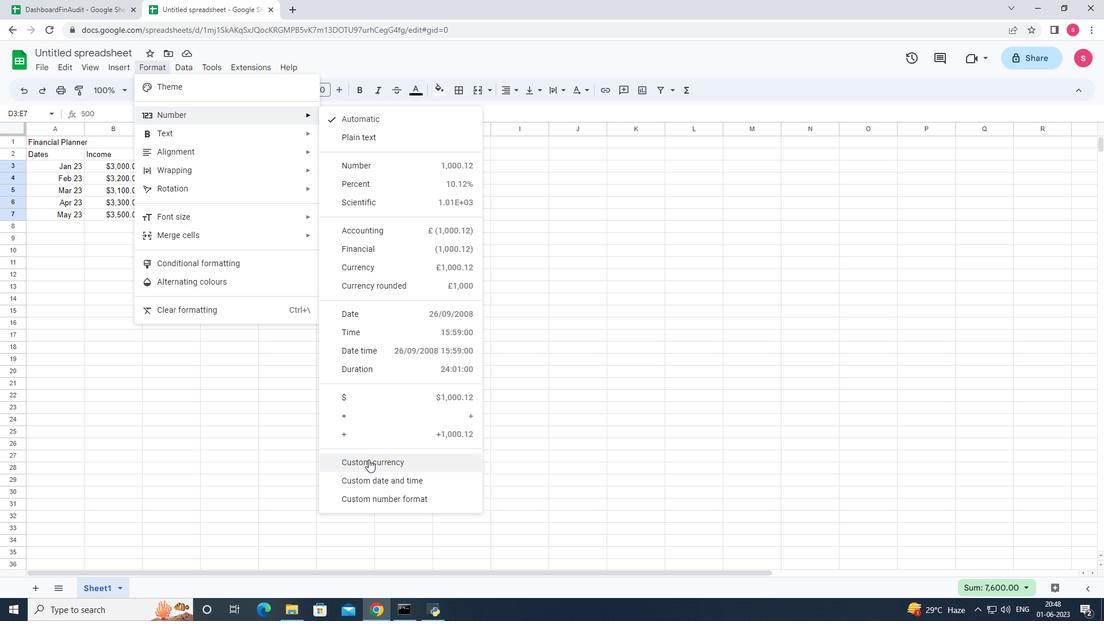 
Action: Mouse moved to (479, 256)
Screenshot: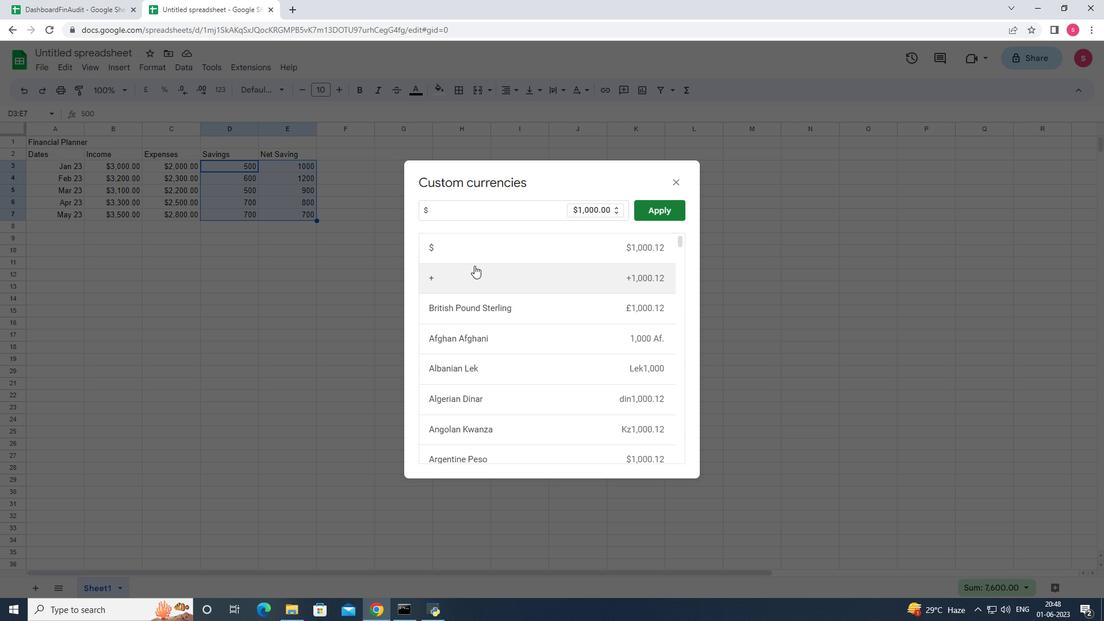 
Action: Mouse pressed left at (479, 256)
Screenshot: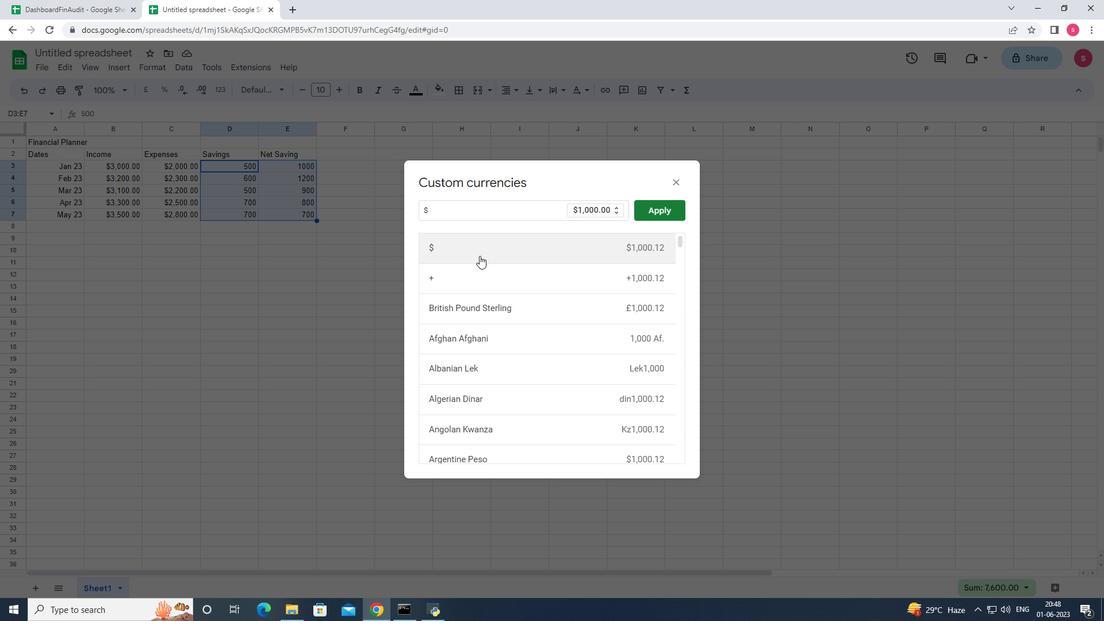 
Action: Mouse moved to (641, 210)
Screenshot: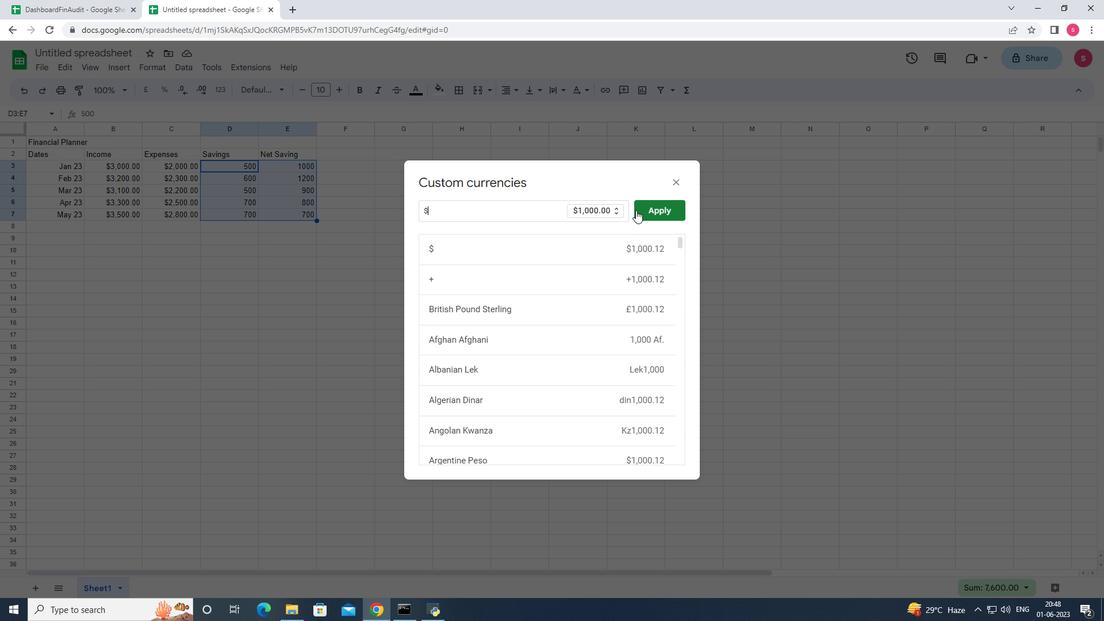 
Action: Mouse pressed left at (641, 210)
Screenshot: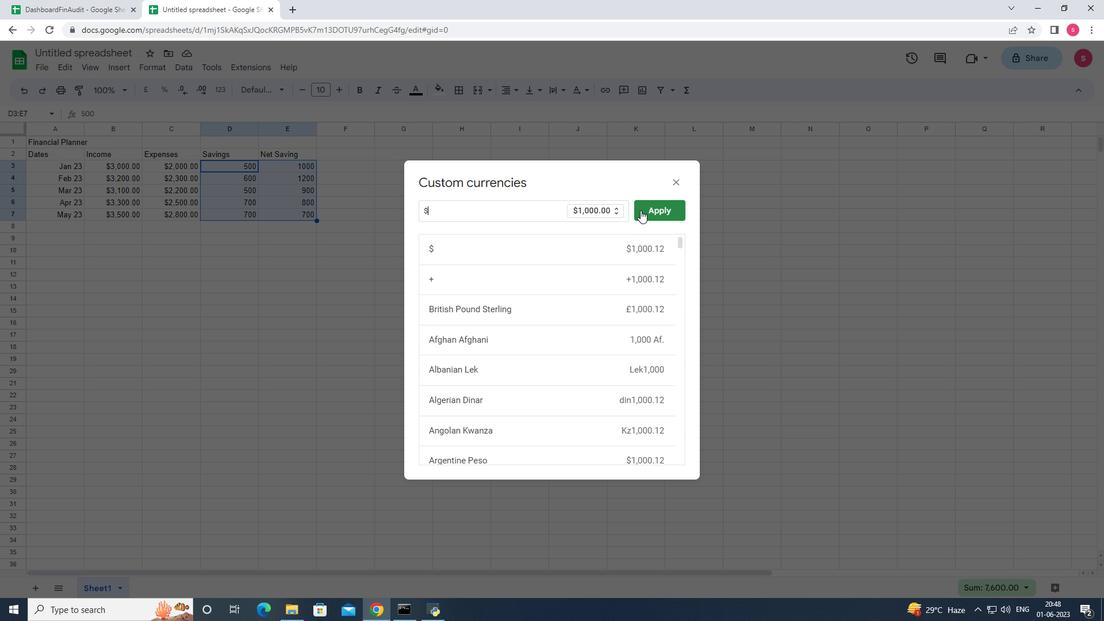 
Action: Mouse moved to (523, 287)
Screenshot: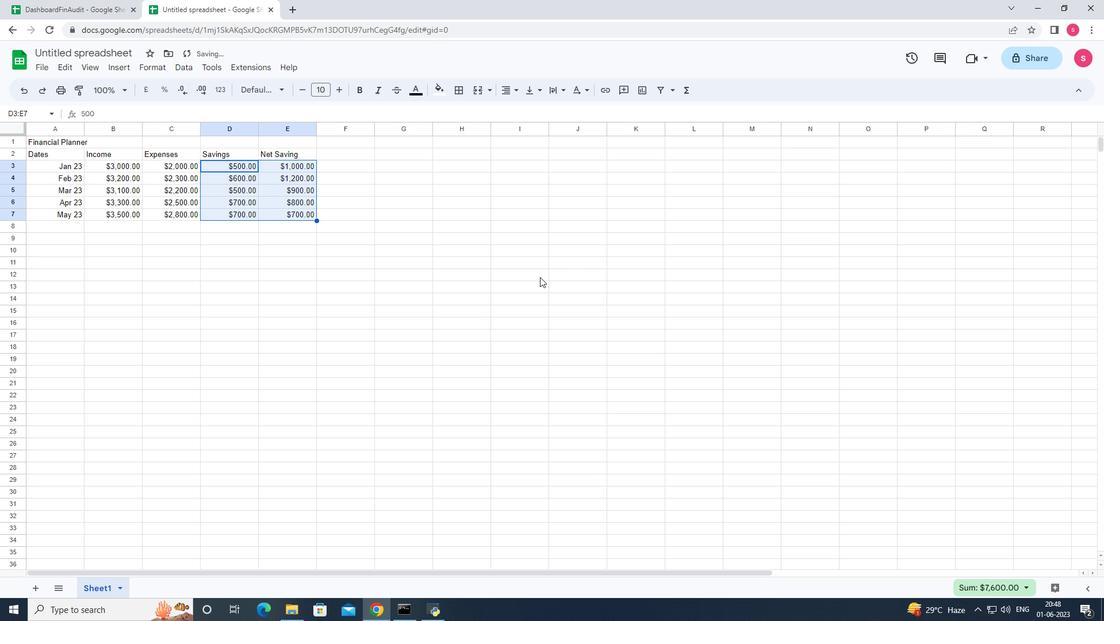 
Action: Mouse pressed left at (523, 287)
Screenshot: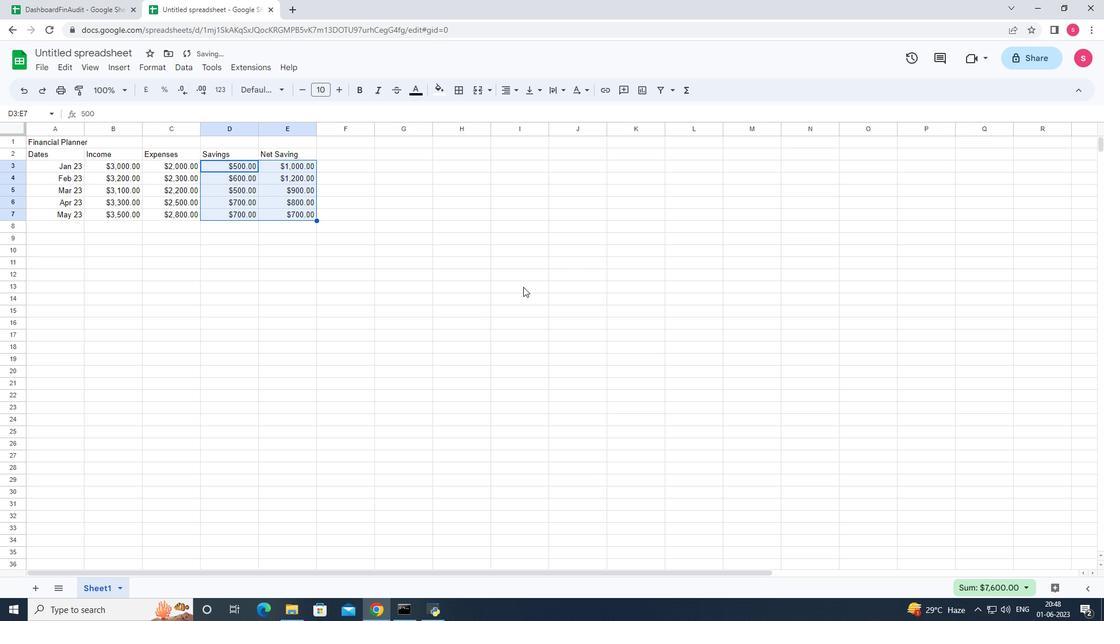 
Action: Mouse moved to (120, 50)
Screenshot: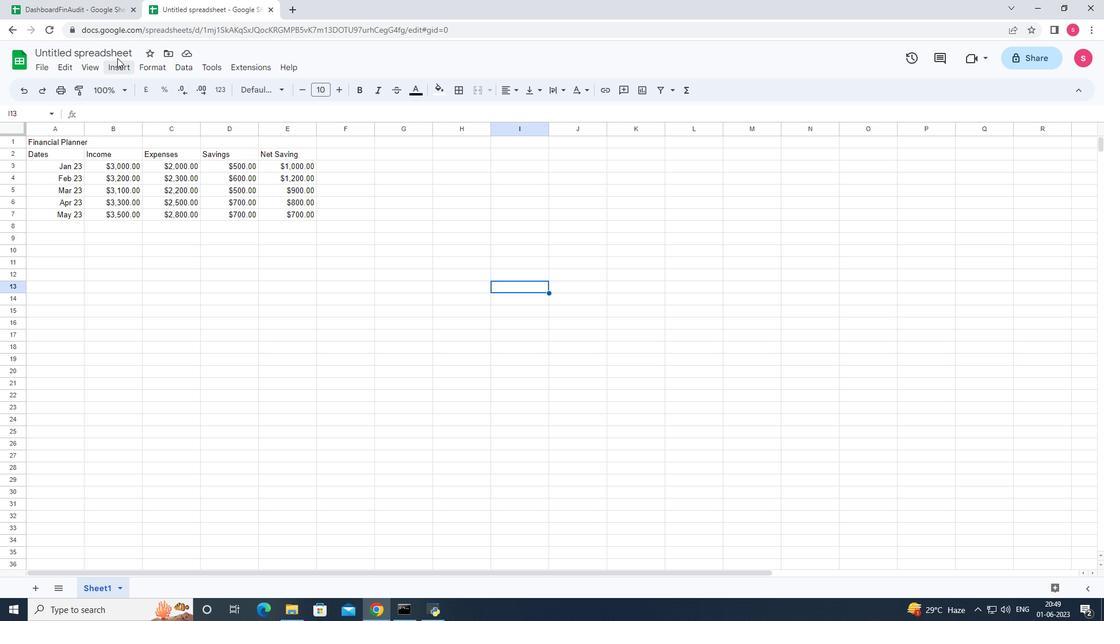 
Action: Mouse pressed left at (120, 50)
Screenshot: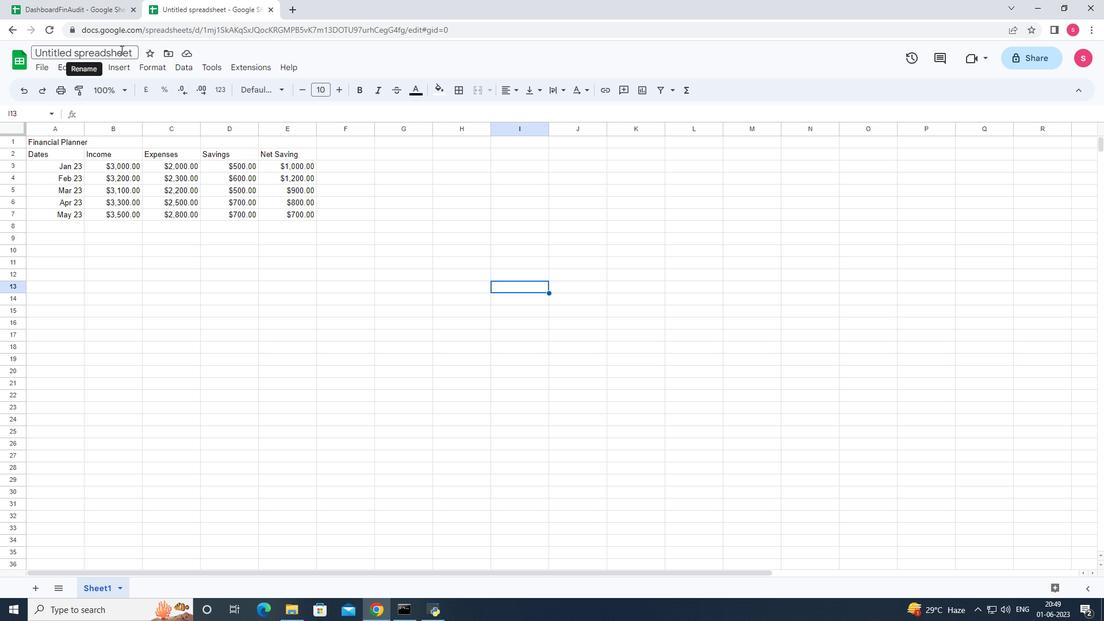 
Action: Key pressed <Key.backspace><Key.shift>Dashboard<Key.shift><Key.shift><Key.shift>Fin<Key.shift>Recordsbook<Key.enter>
Screenshot: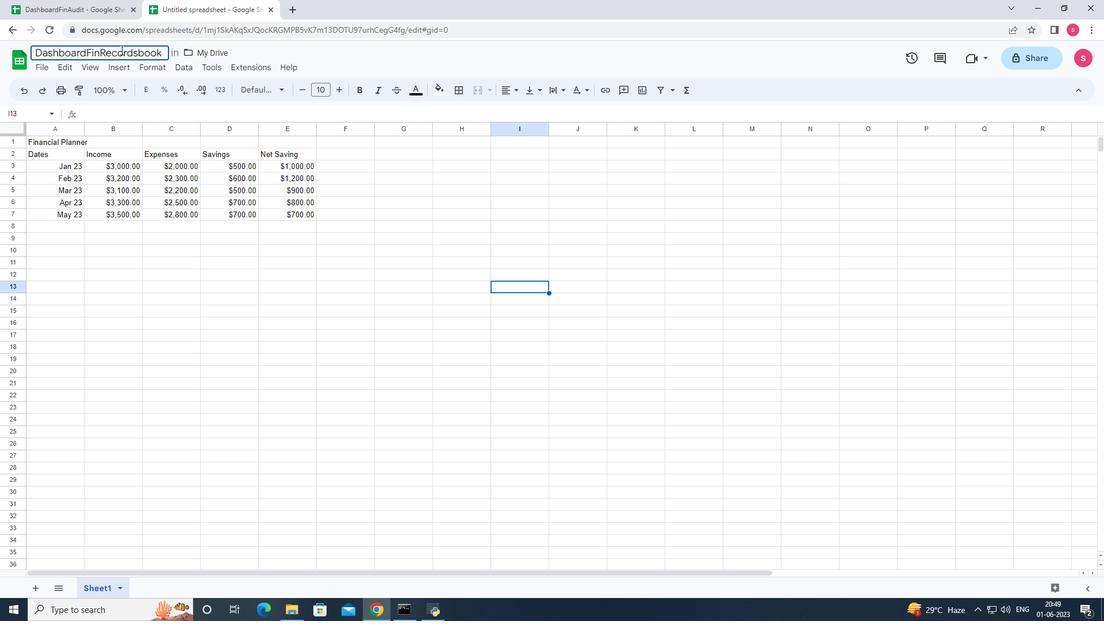 
Action: Mouse moved to (82, 129)
Screenshot: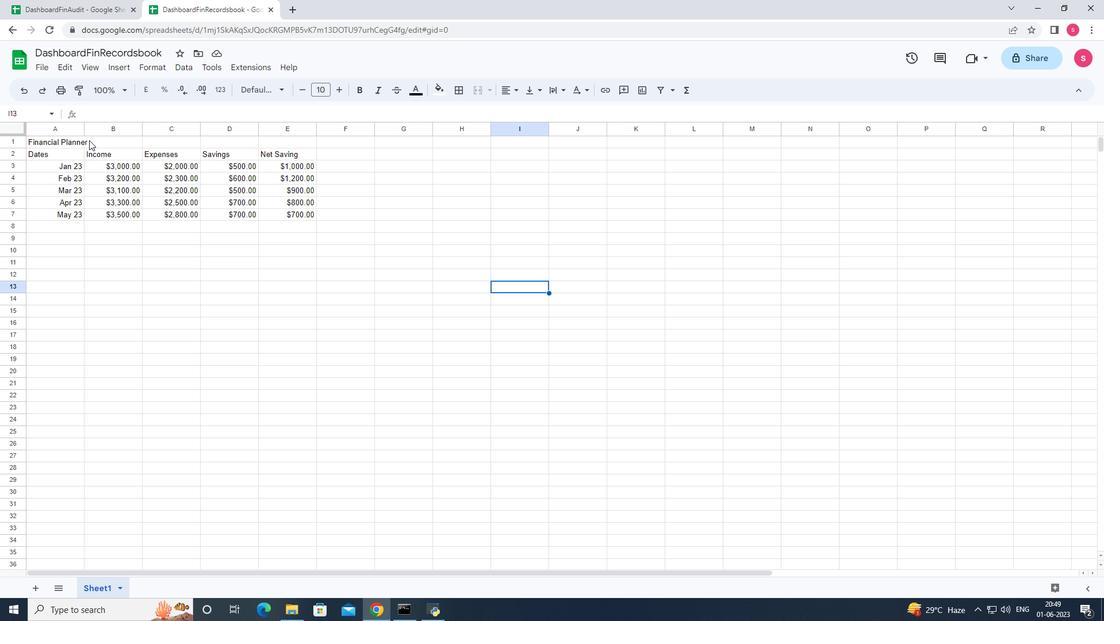
Action: Mouse pressed left at (82, 129)
Screenshot: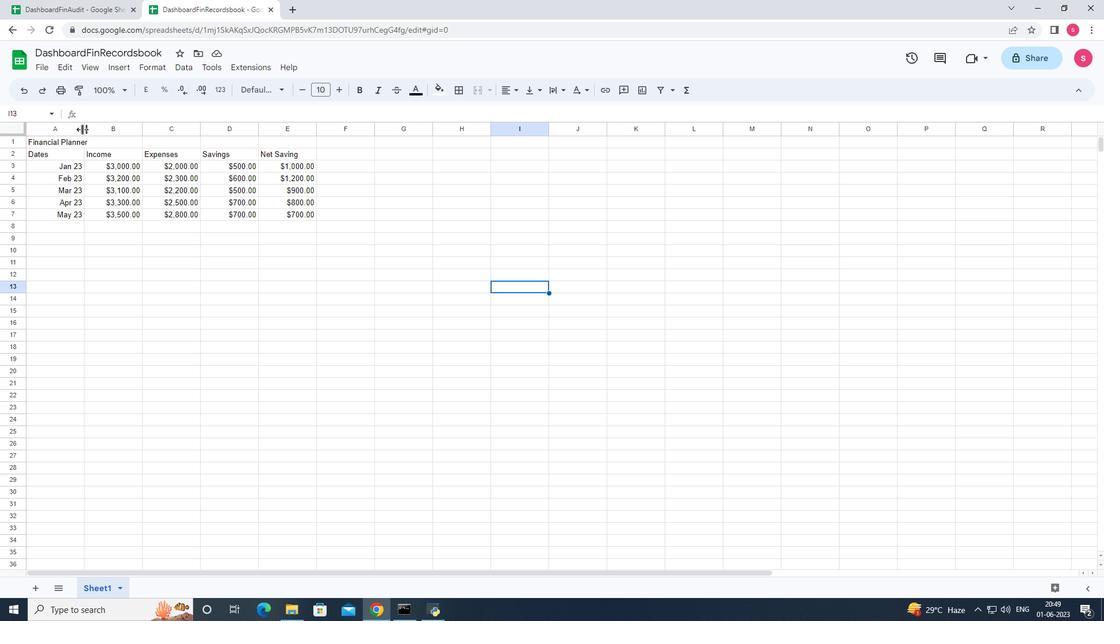
Action: Mouse pressed left at (82, 129)
Screenshot: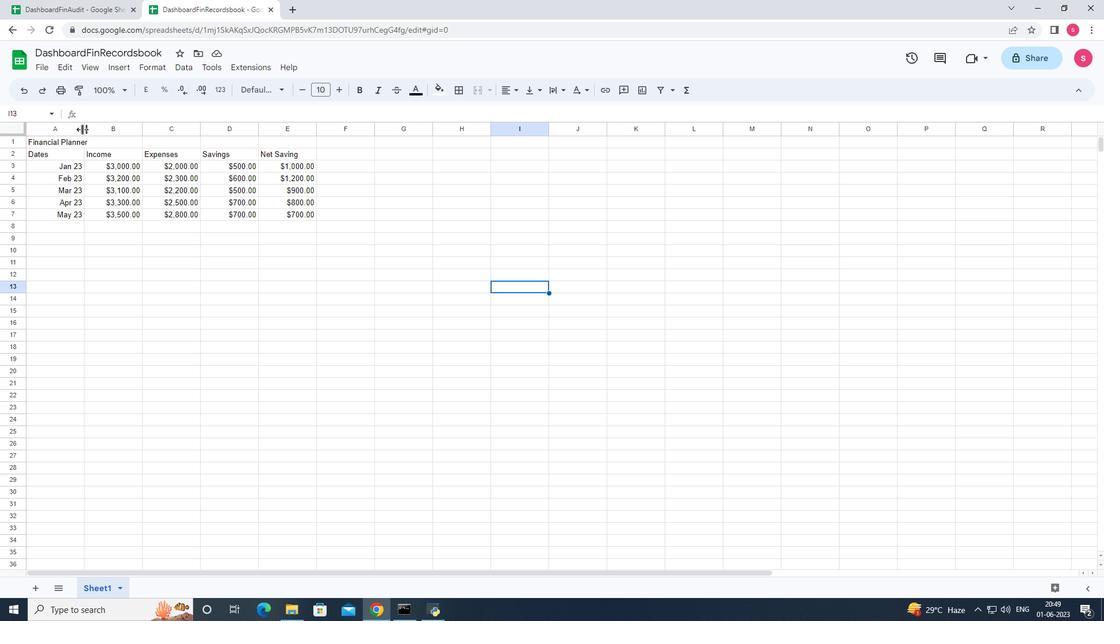
Action: Mouse moved to (146, 129)
Screenshot: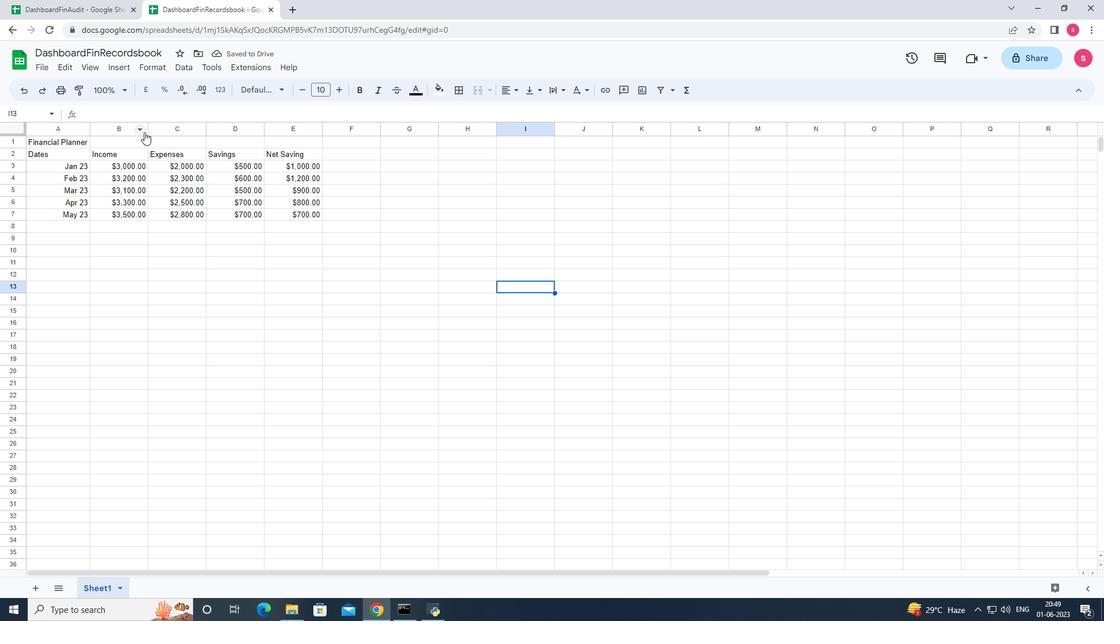 
Action: Mouse pressed left at (146, 129)
Screenshot: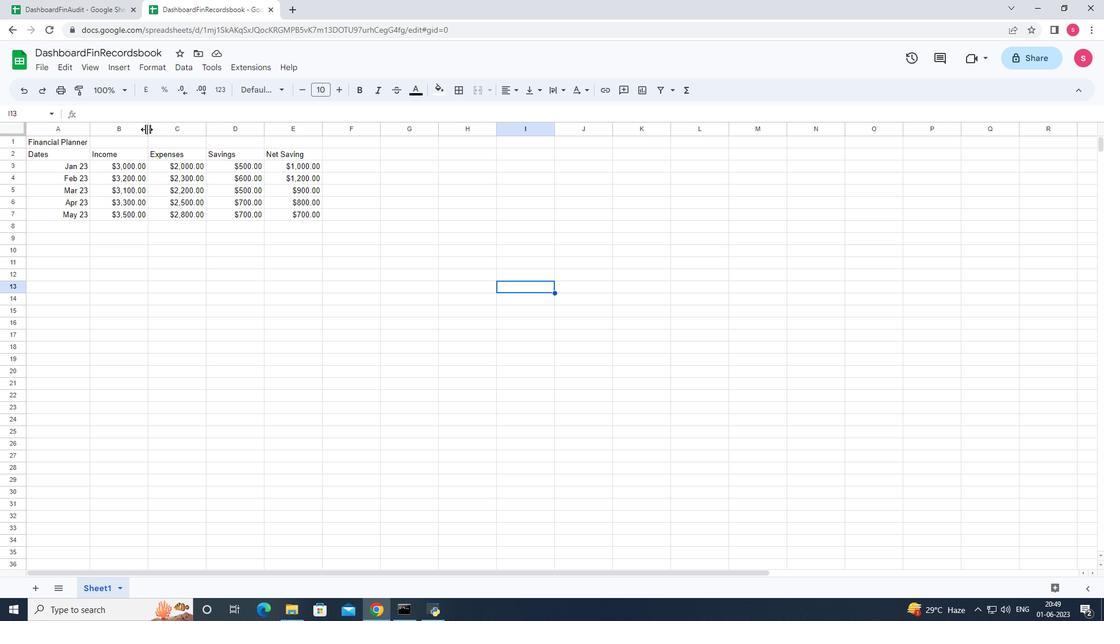
Action: Mouse pressed left at (146, 129)
Screenshot: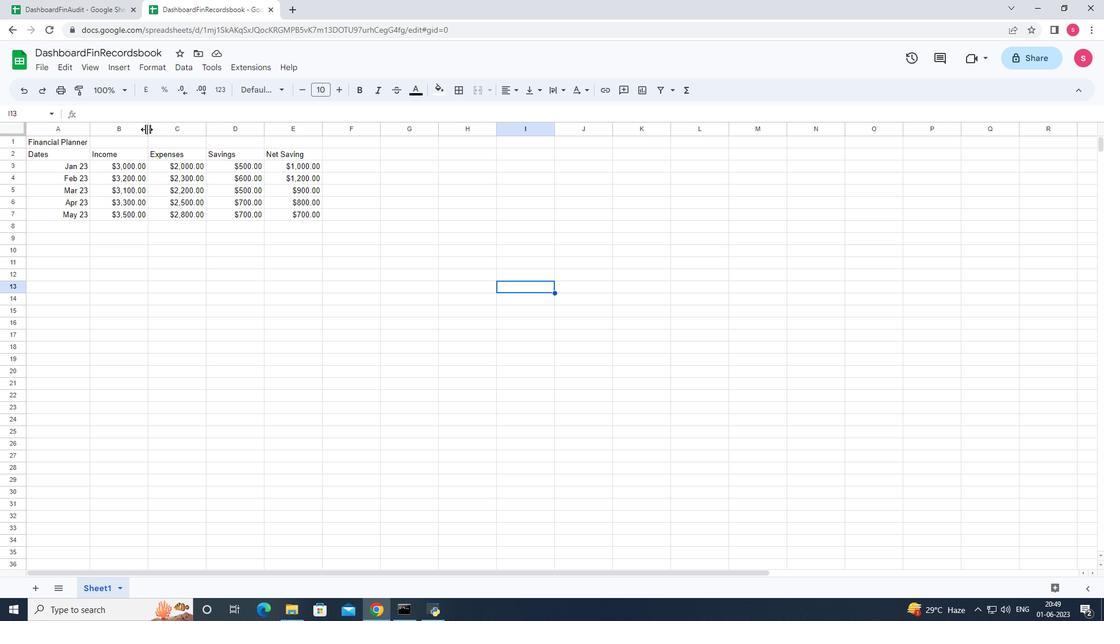 
Action: Mouse moved to (184, 132)
Screenshot: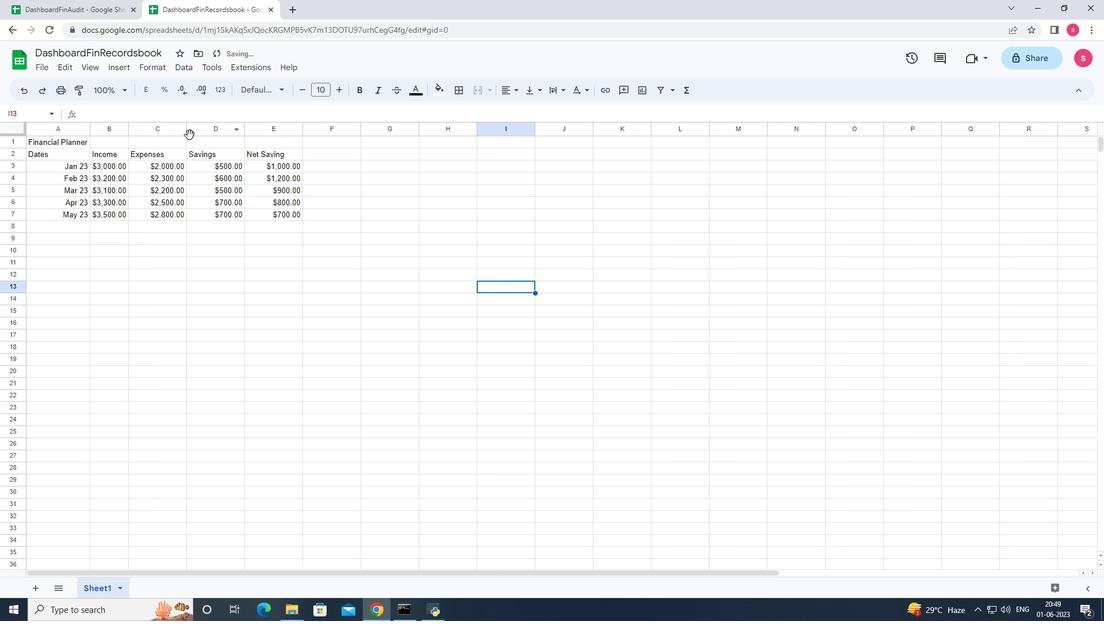 
Action: Mouse pressed left at (184, 132)
Screenshot: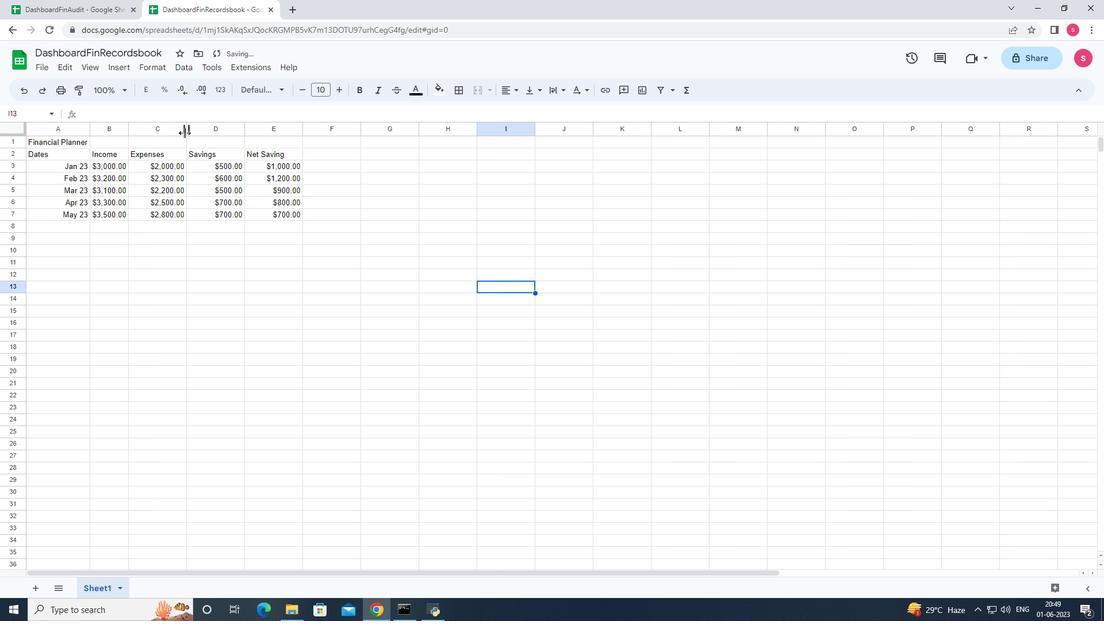 
Action: Mouse pressed left at (184, 132)
Screenshot: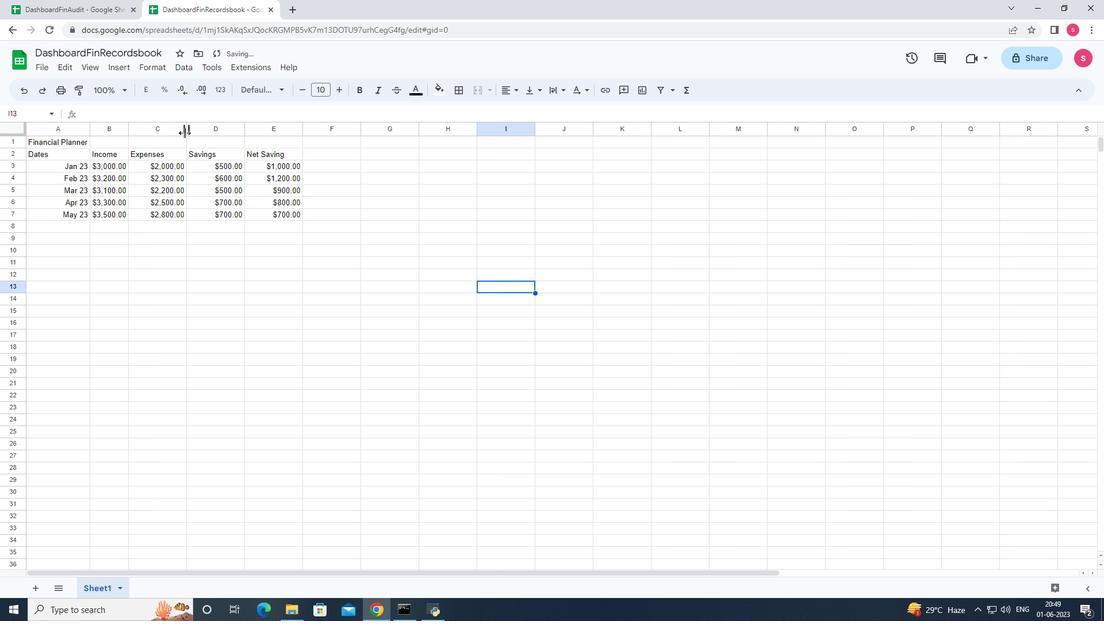 
Action: Mouse moved to (227, 131)
Screenshot: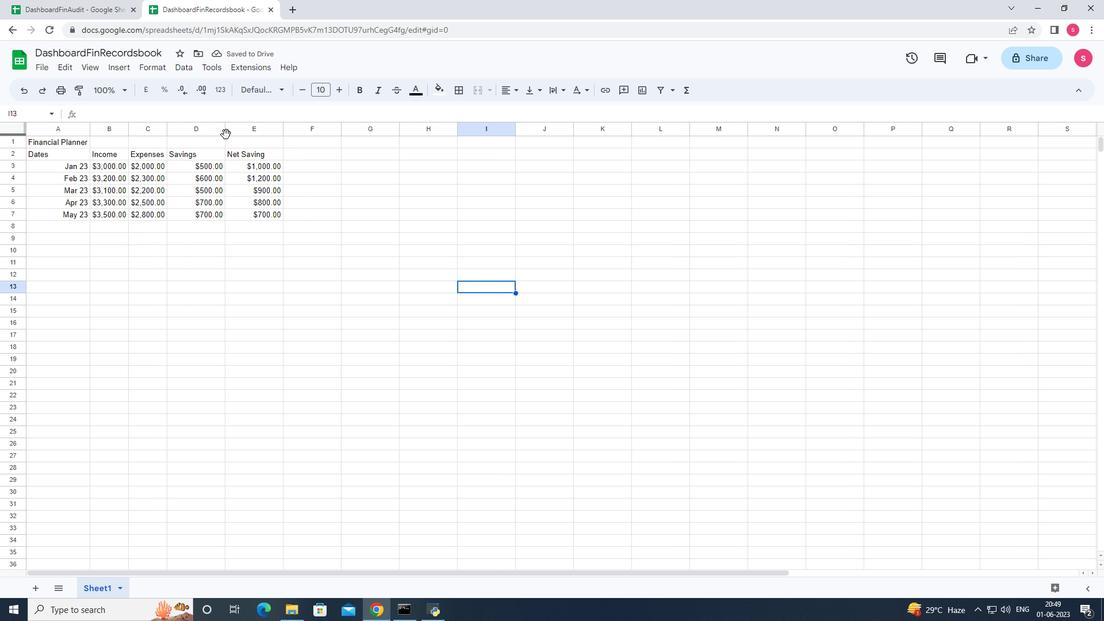 
Action: Mouse pressed left at (227, 131)
Screenshot: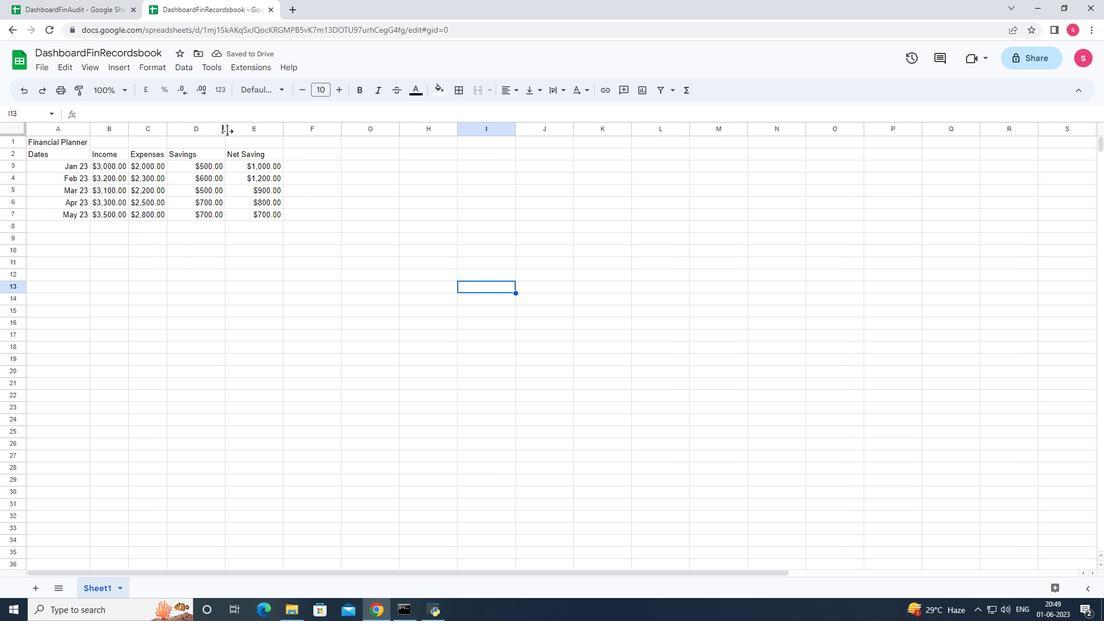 
Action: Mouse pressed left at (227, 131)
Screenshot: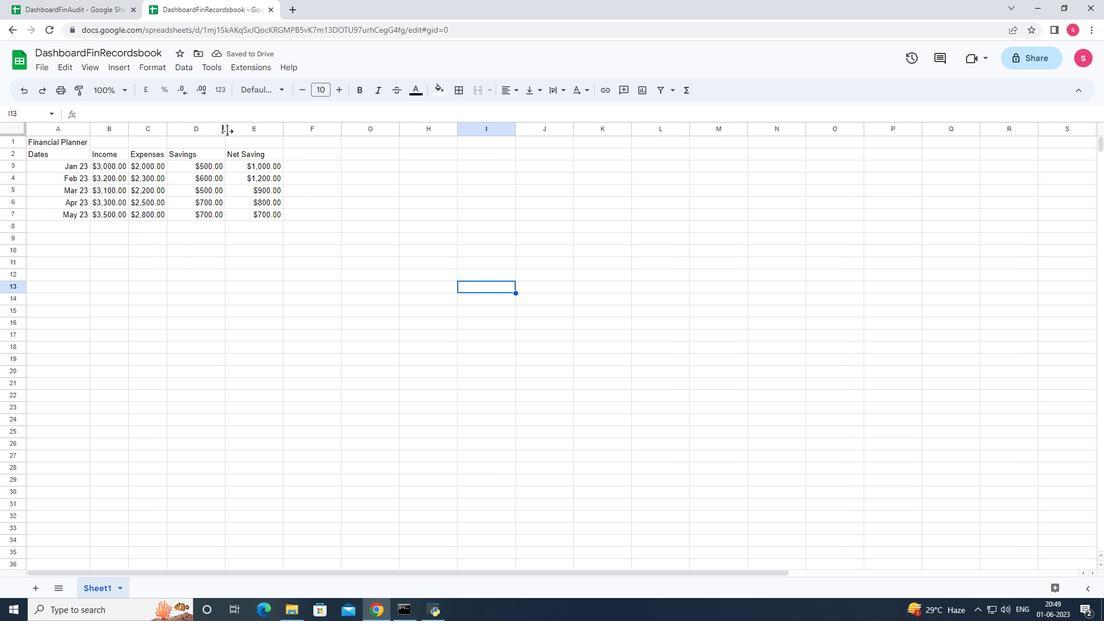 
Action: Mouse moved to (255, 129)
Screenshot: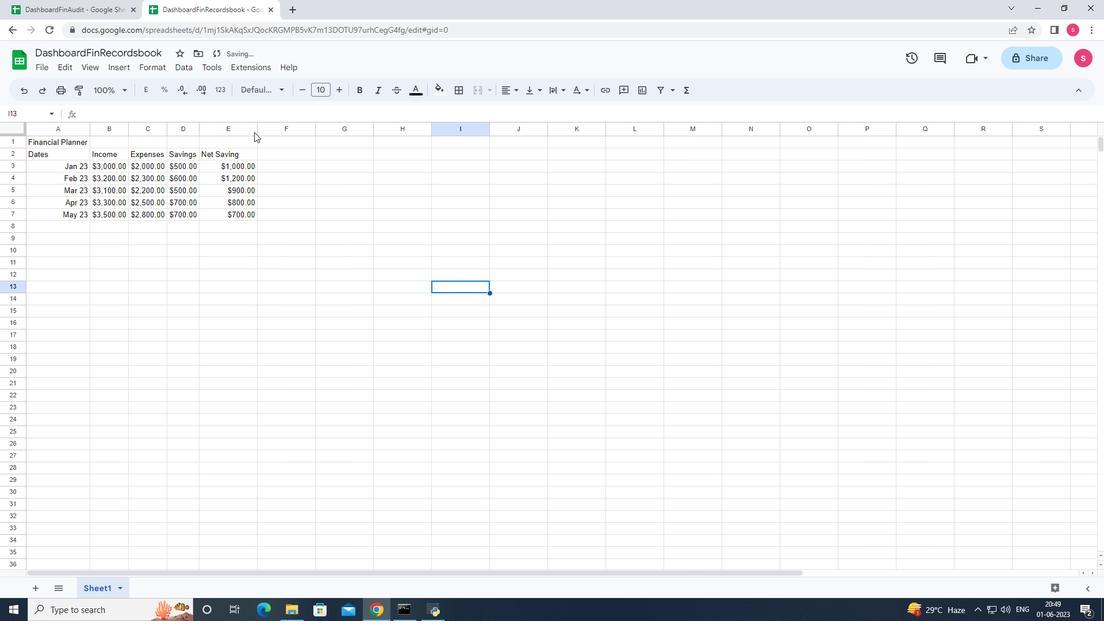 
Action: Mouse pressed left at (255, 129)
Screenshot: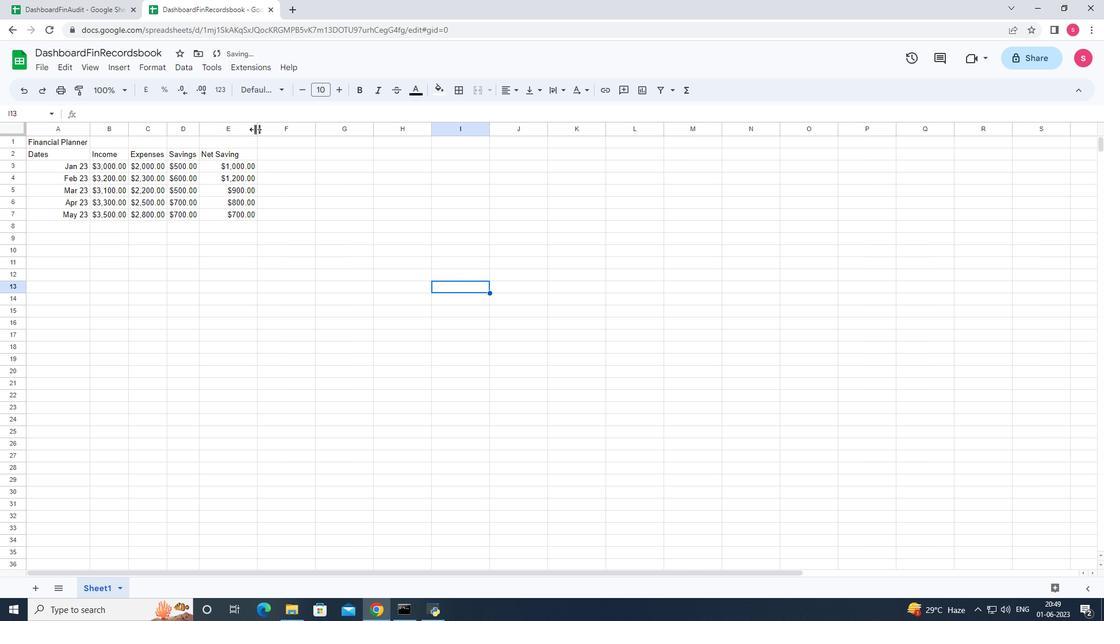 
Action: Mouse pressed left at (255, 129)
Screenshot: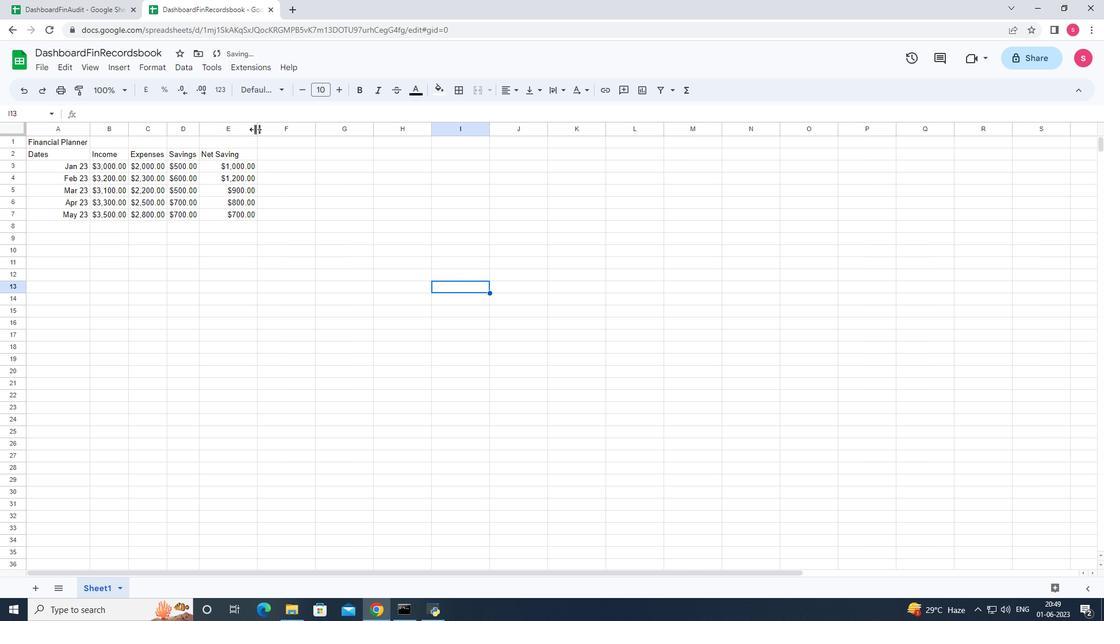 
Action: Mouse moved to (333, 267)
Screenshot: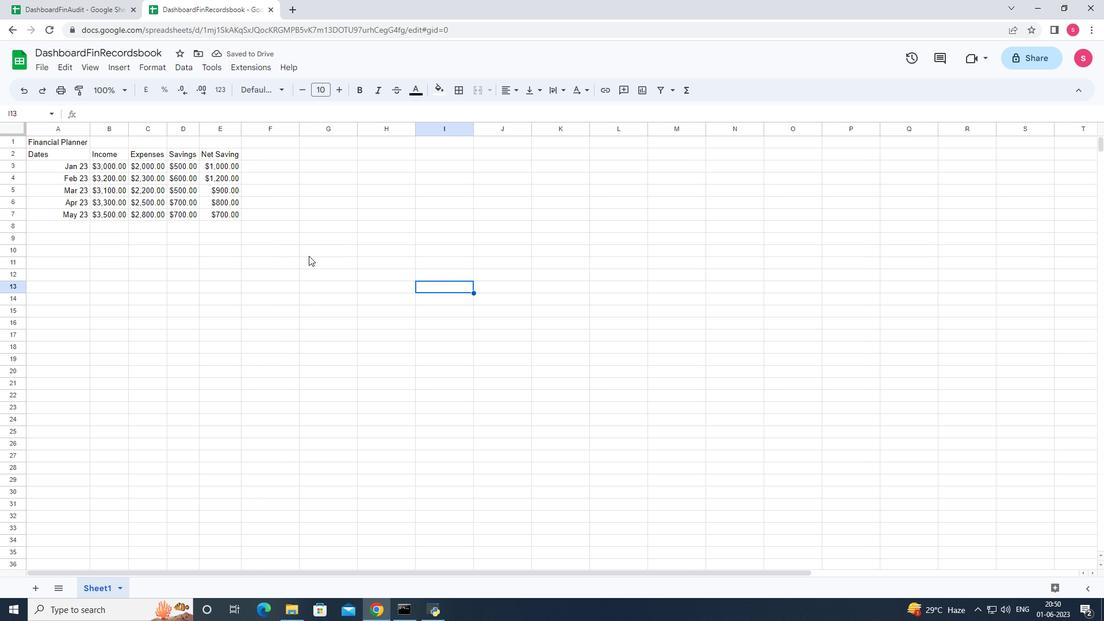 
Action: Mouse pressed left at (333, 267)
Screenshot: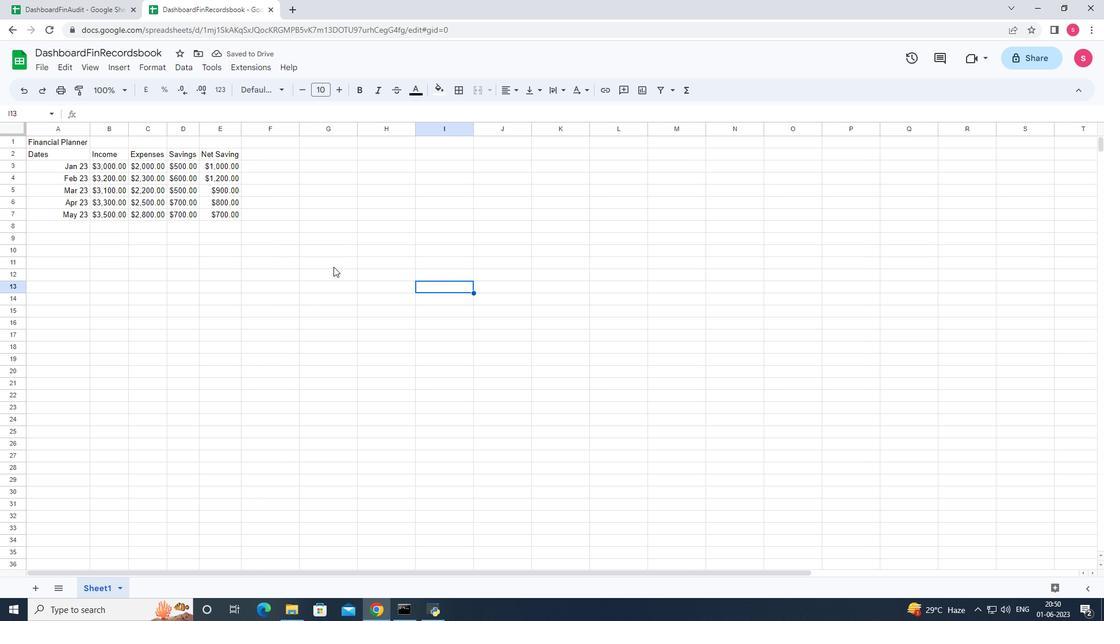 
Action: Mouse moved to (344, 295)
Screenshot: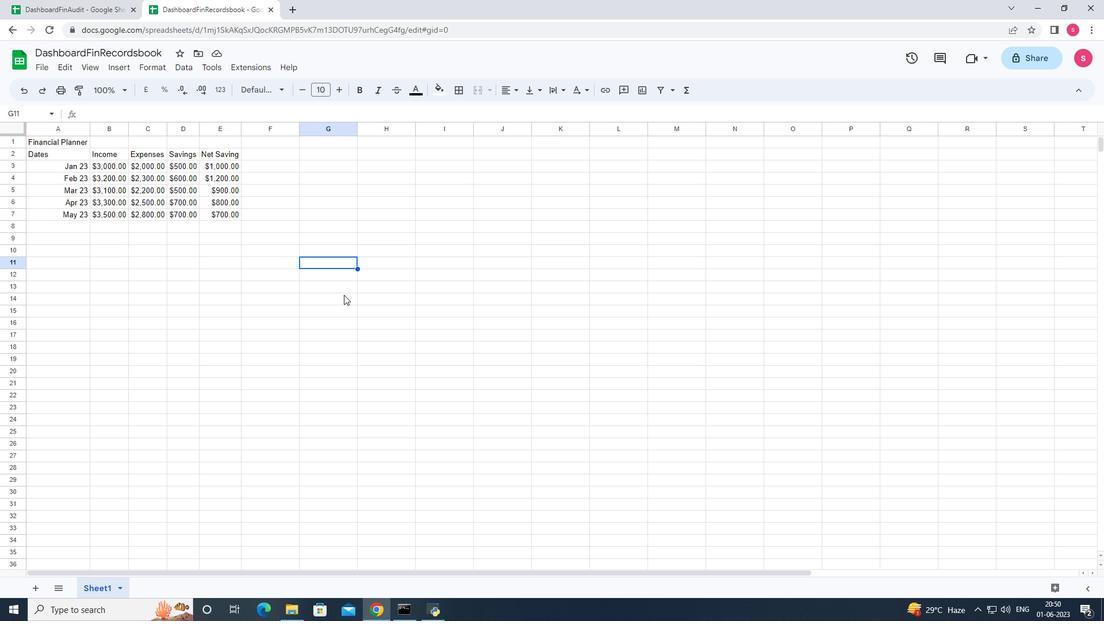 
Action: Key pressed ctrl+S
Screenshot: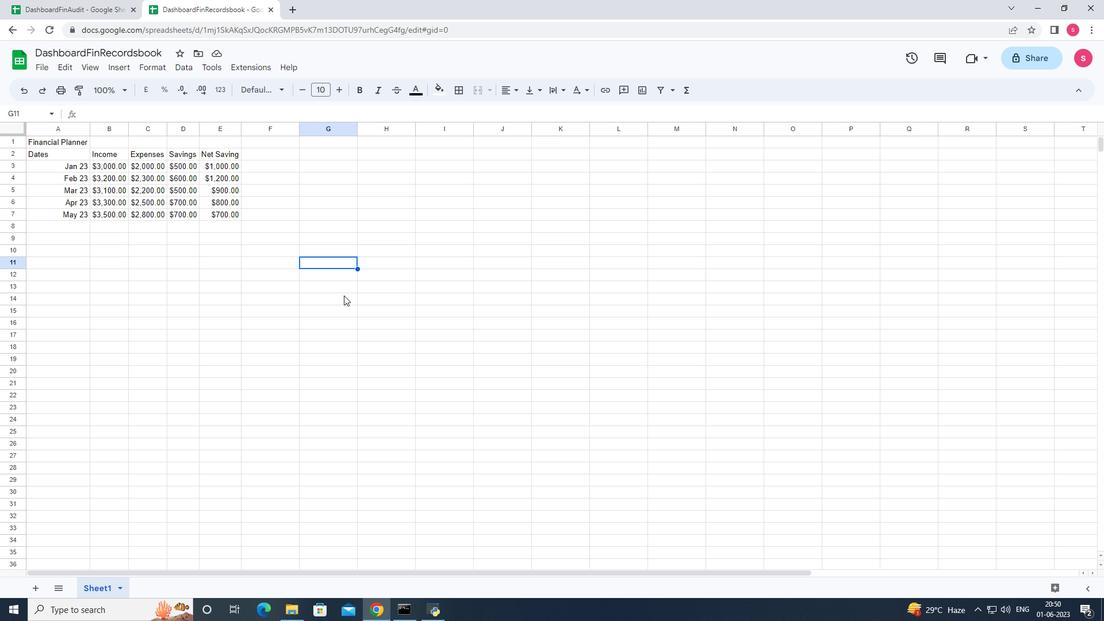 
Action: Mouse moved to (337, 300)
Screenshot: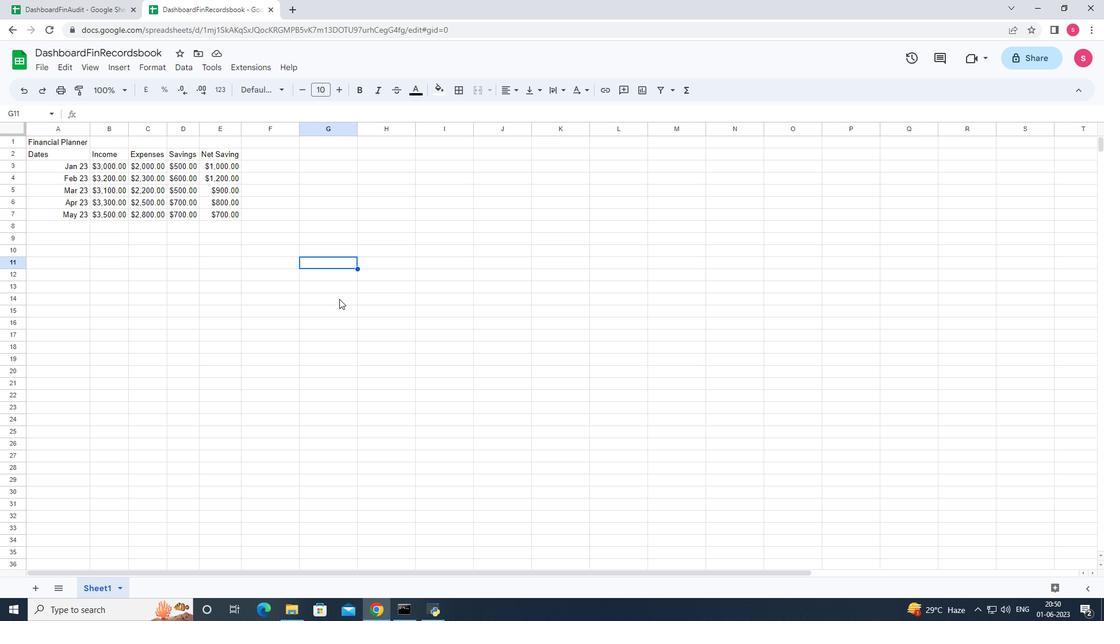 
